 Task: Open Card Research and Development Review in Board Product Beta Testing to Workspace DevOps and add a team member Softage.4@softage.net, a label Blue, a checklist Cake Decorating, an attachment from your onedrive, a color Blue and finally, add a card description 'Conduct team training session on effective feedback' and a comment 'Let us approach this task with a sense of collaboration and teamwork, leveraging the strengths of each team member.'. Add a start date 'Jan 08, 1900' with a due date 'Jan 15, 1900'
Action: Mouse moved to (533, 151)
Screenshot: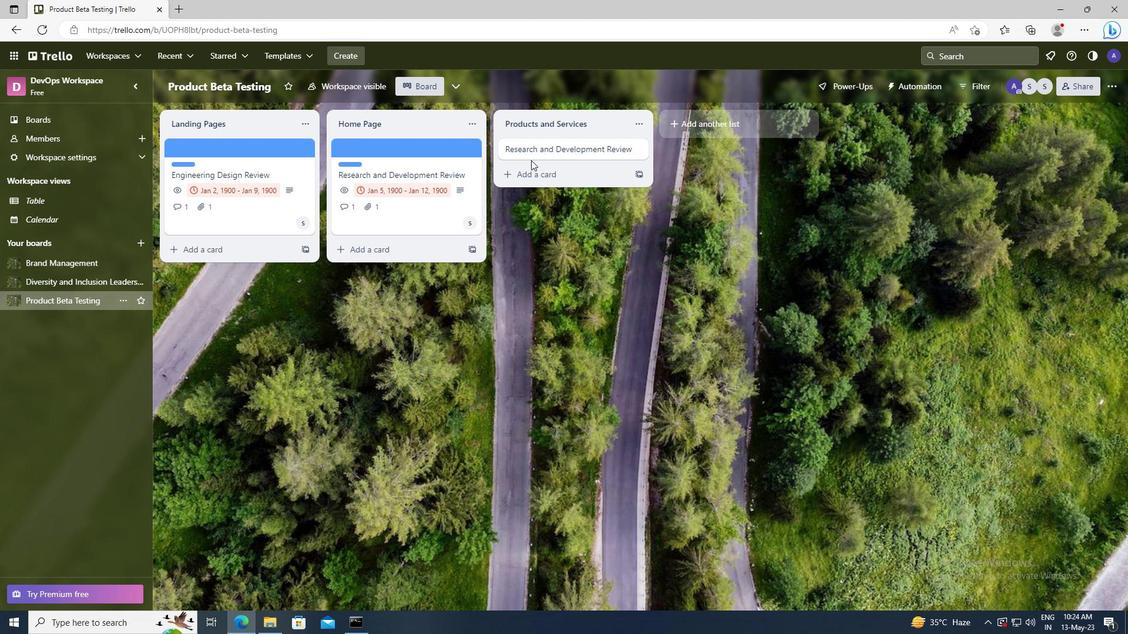 
Action: Mouse pressed left at (533, 151)
Screenshot: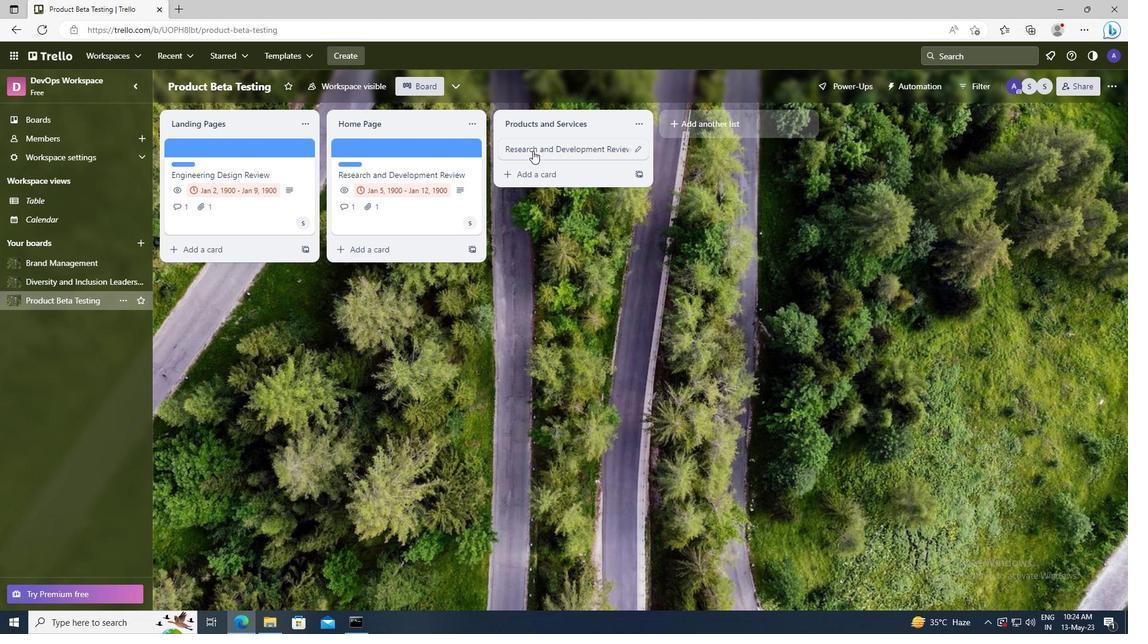 
Action: Mouse moved to (699, 183)
Screenshot: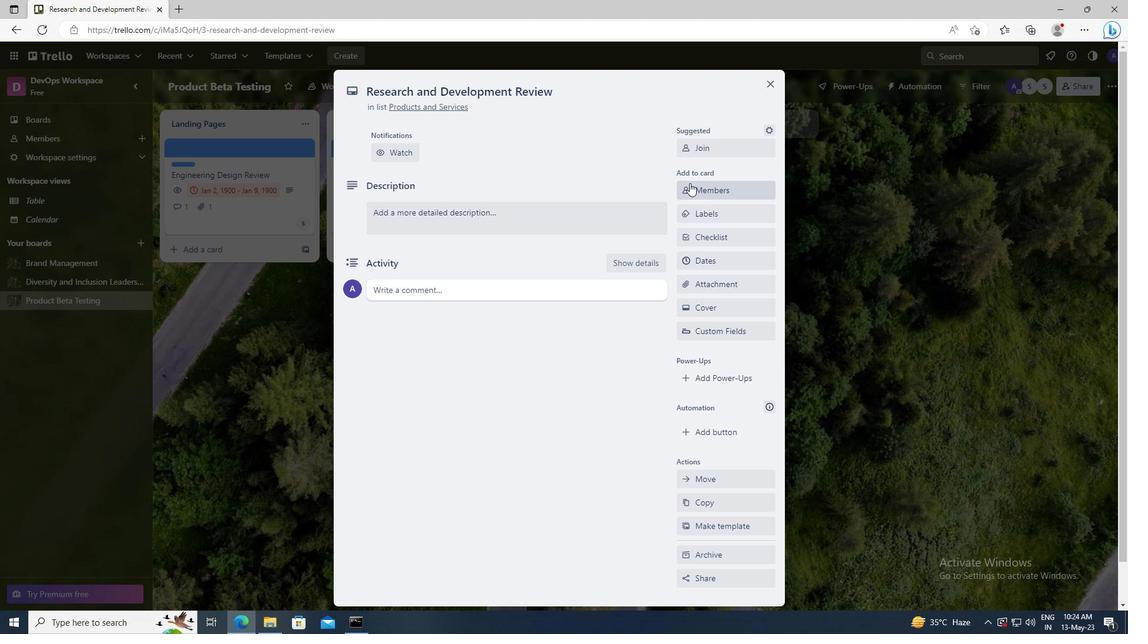 
Action: Mouse pressed left at (699, 183)
Screenshot: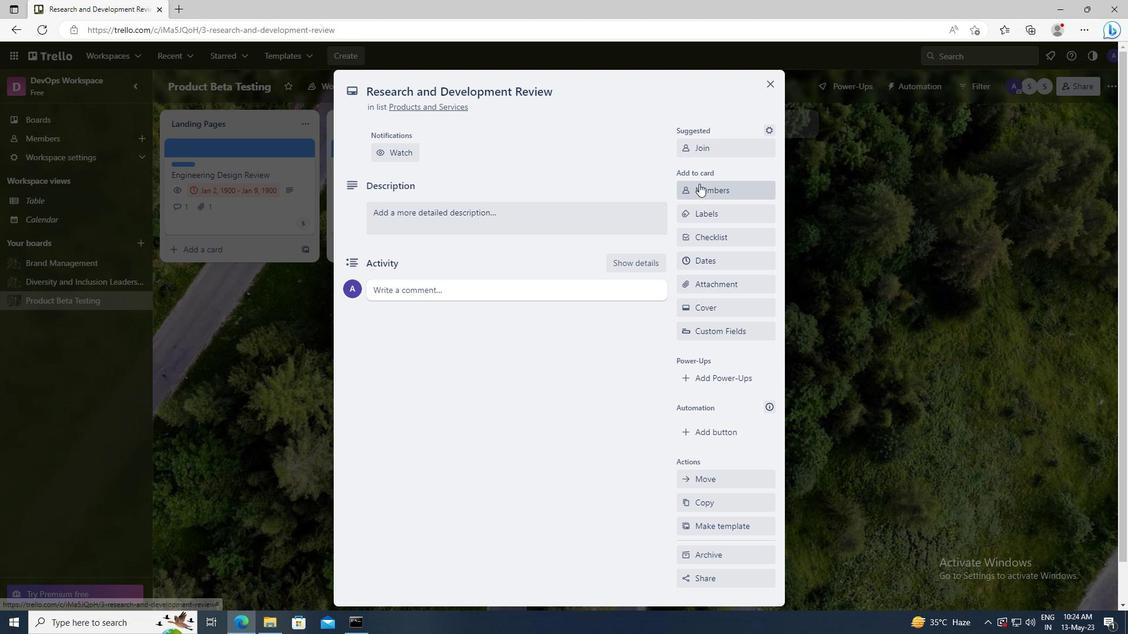 
Action: Mouse moved to (708, 242)
Screenshot: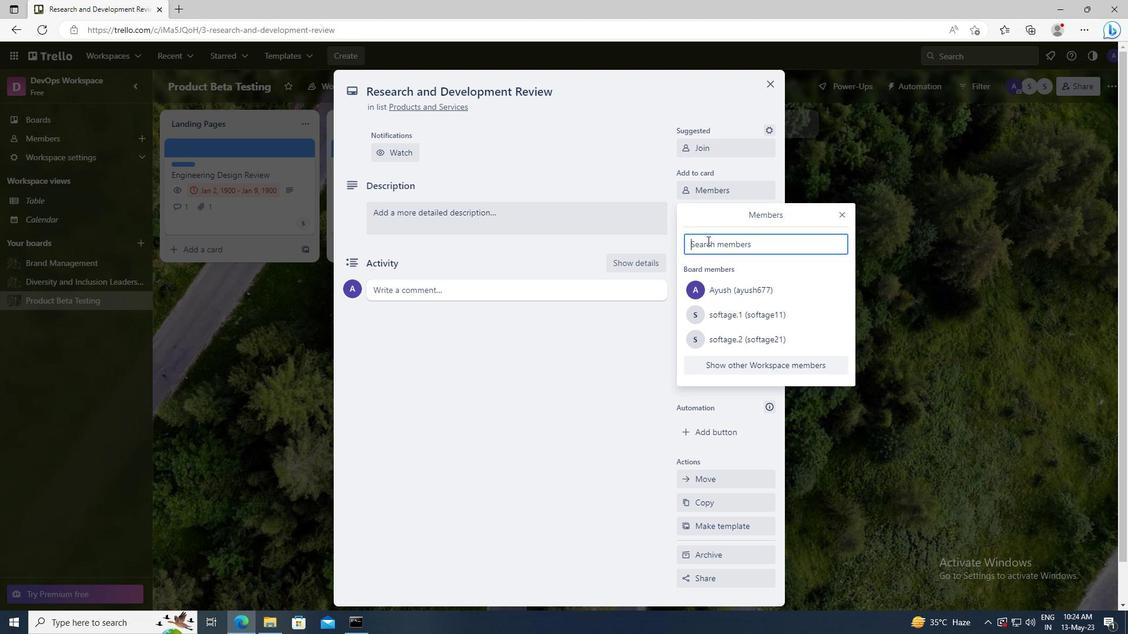 
Action: Mouse pressed left at (708, 242)
Screenshot: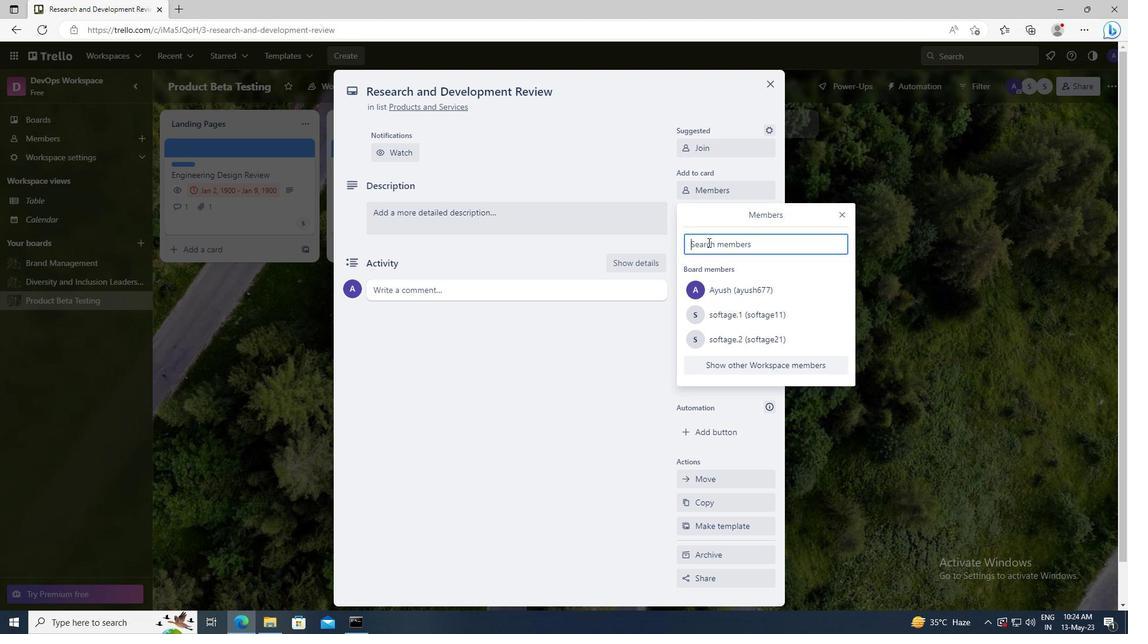 
Action: Key pressed <Key.shift>SOFTAGE.4
Screenshot: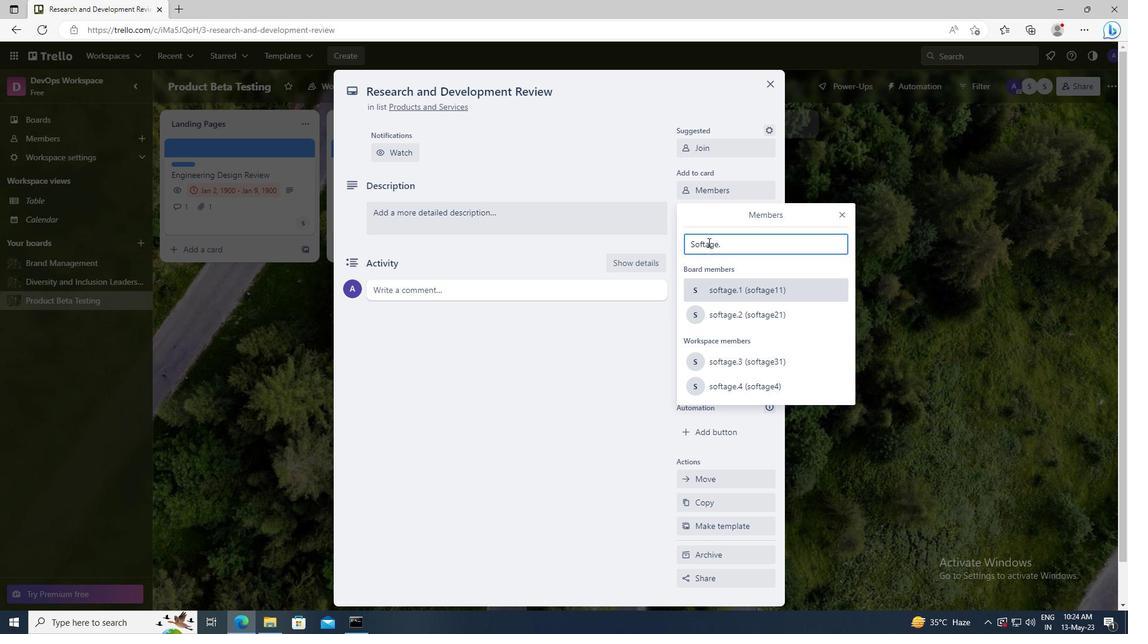 
Action: Mouse moved to (718, 355)
Screenshot: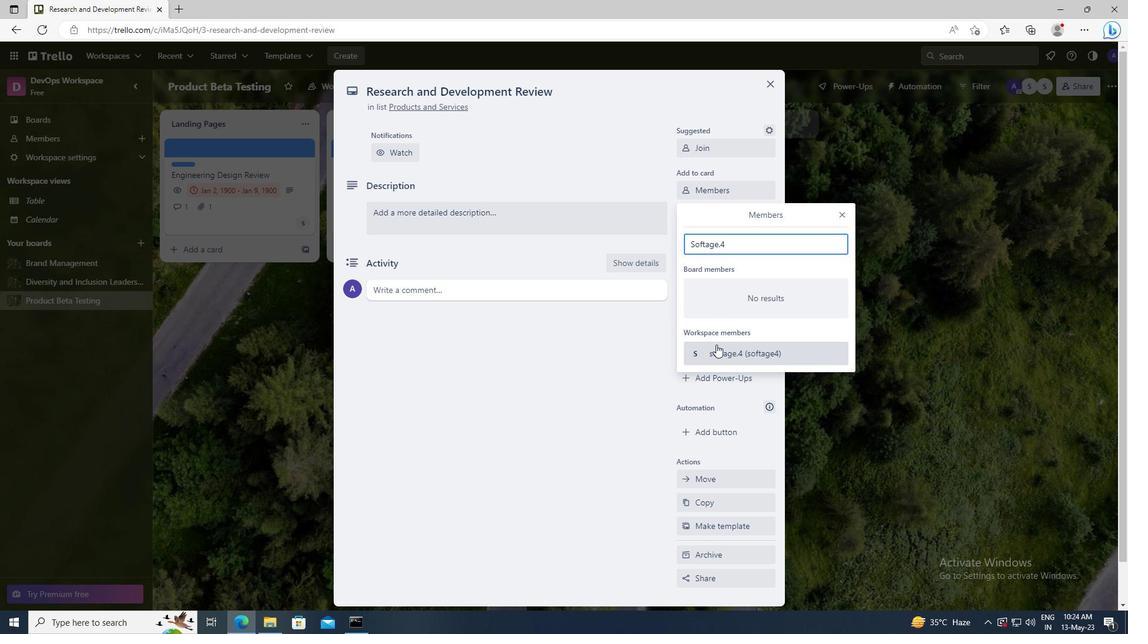 
Action: Mouse pressed left at (718, 355)
Screenshot: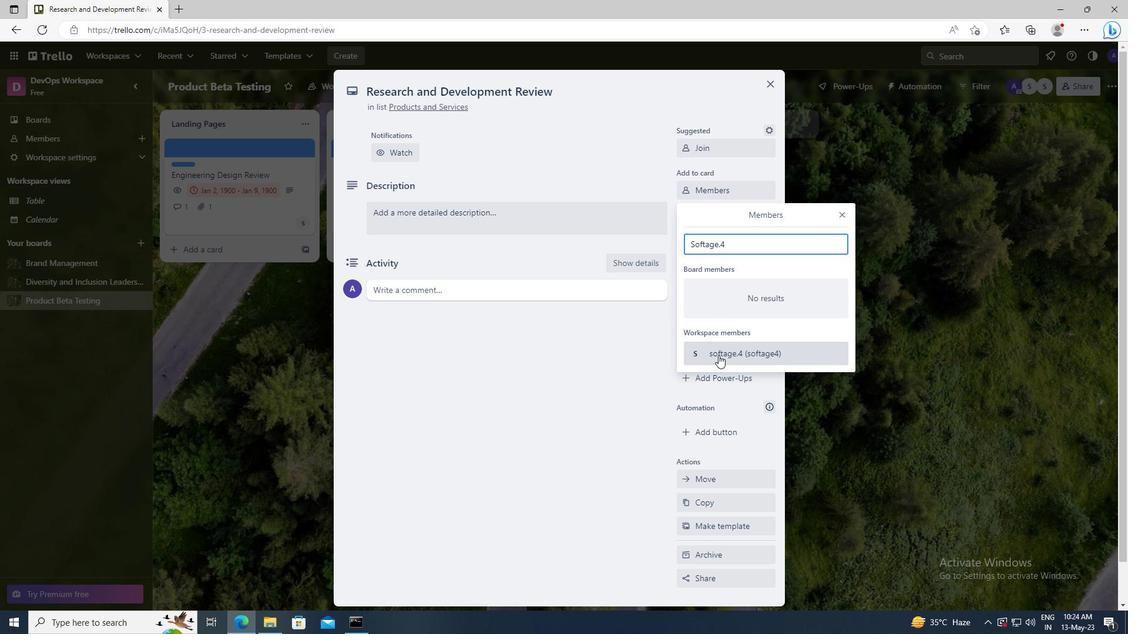 
Action: Mouse moved to (843, 215)
Screenshot: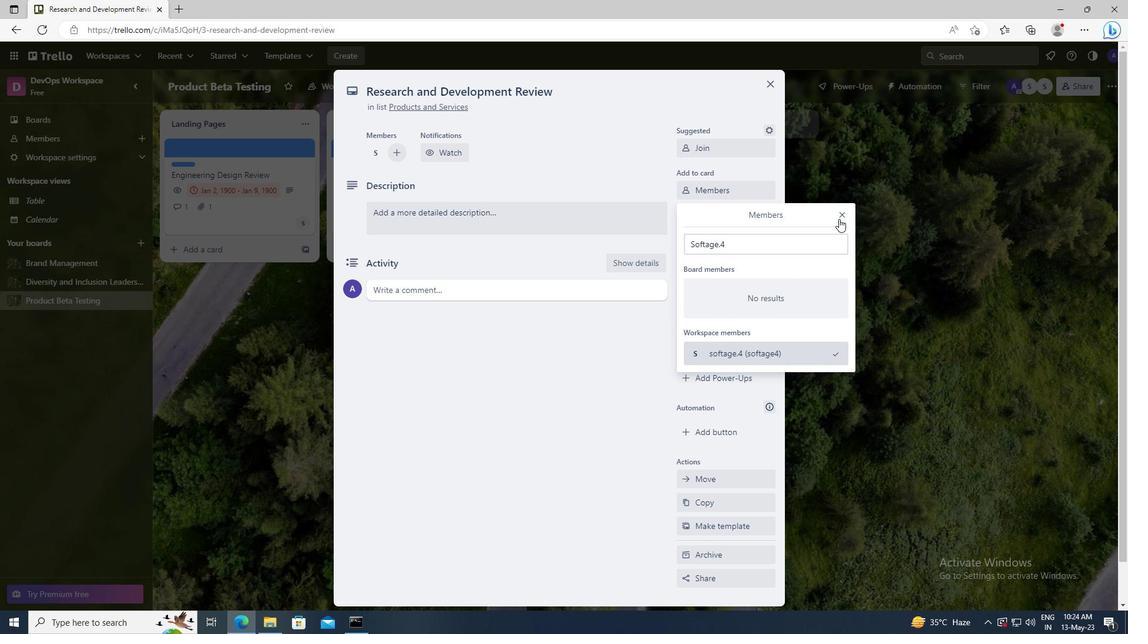 
Action: Mouse pressed left at (843, 215)
Screenshot: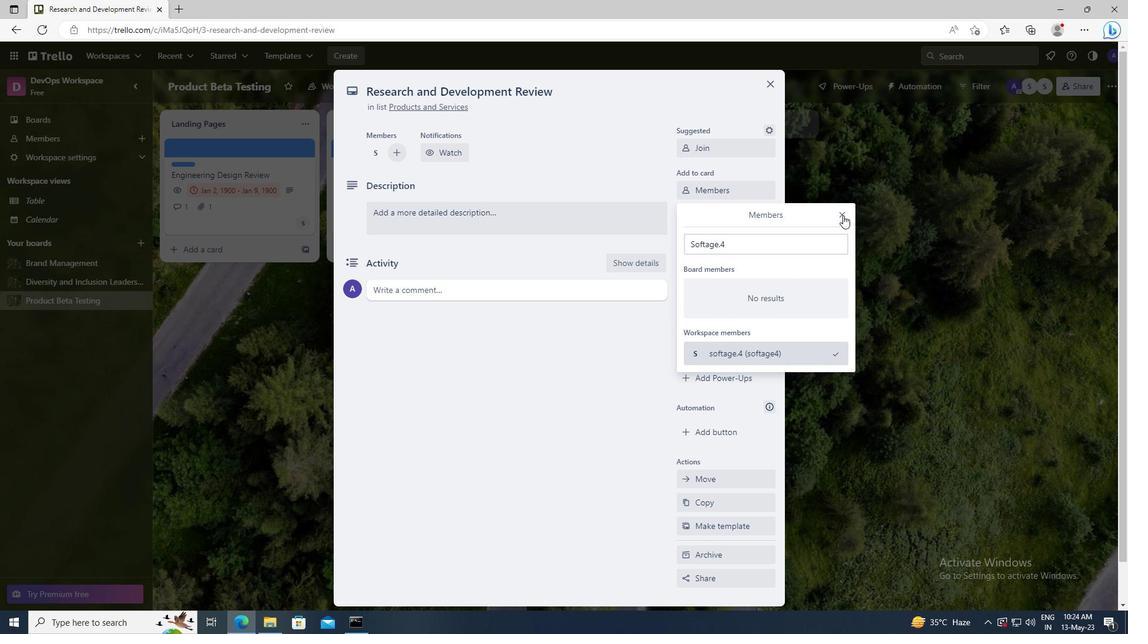 
Action: Mouse moved to (735, 212)
Screenshot: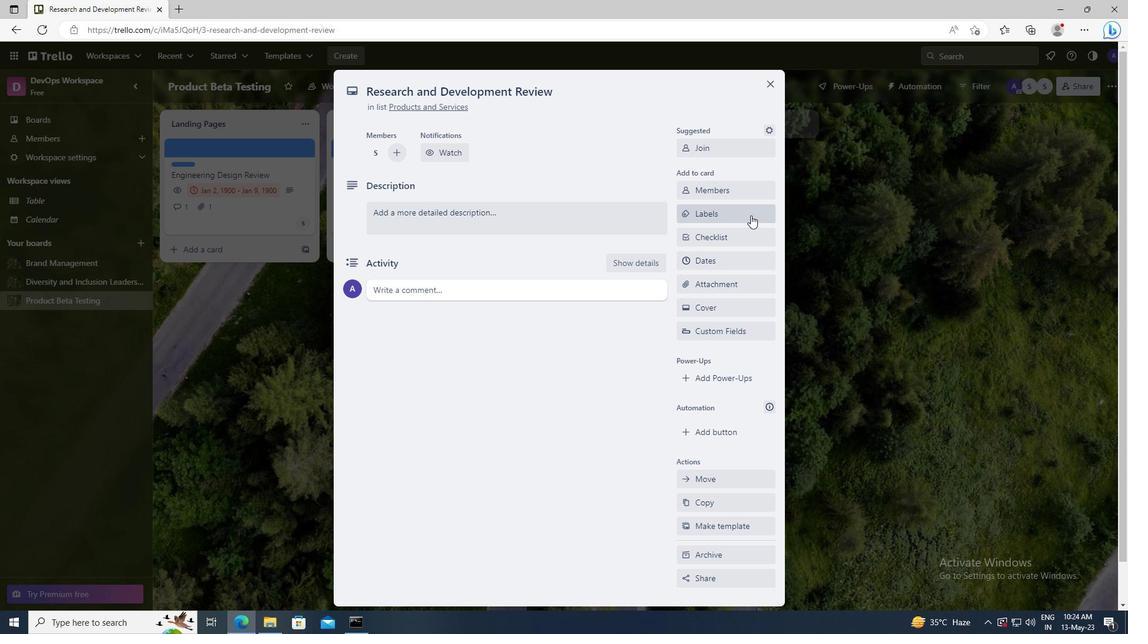 
Action: Mouse pressed left at (735, 212)
Screenshot: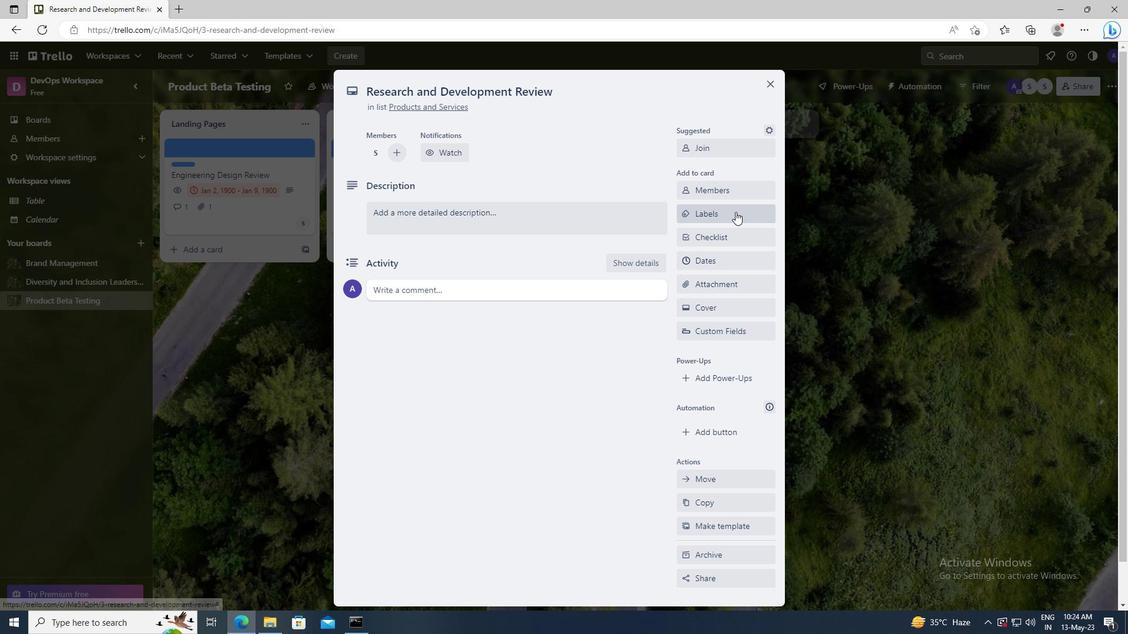 
Action: Mouse moved to (763, 444)
Screenshot: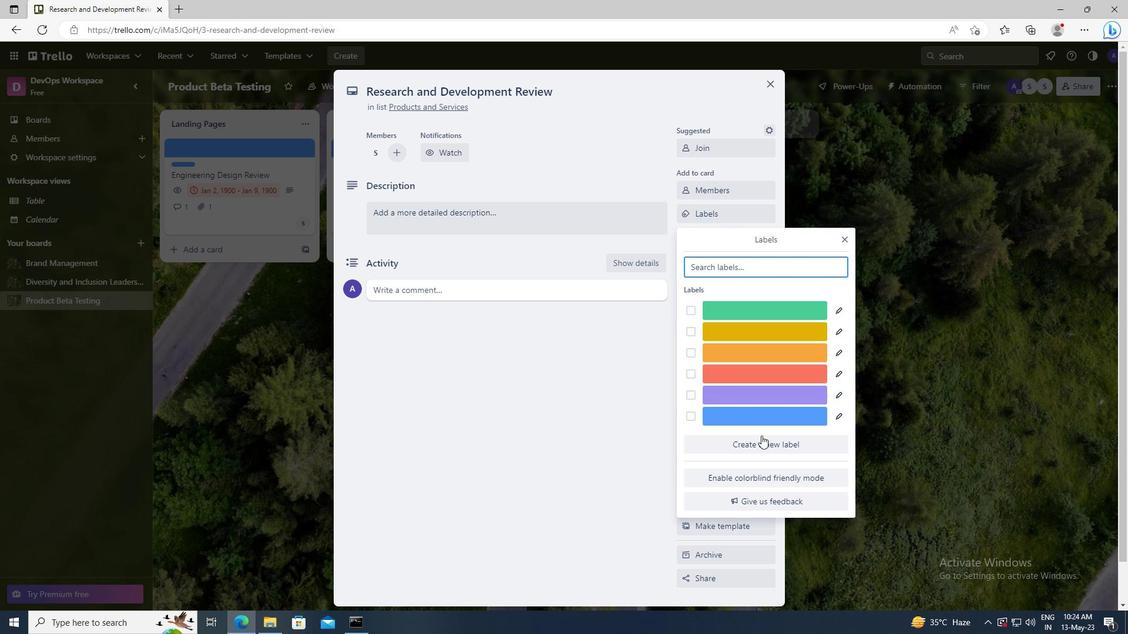 
Action: Mouse pressed left at (763, 444)
Screenshot: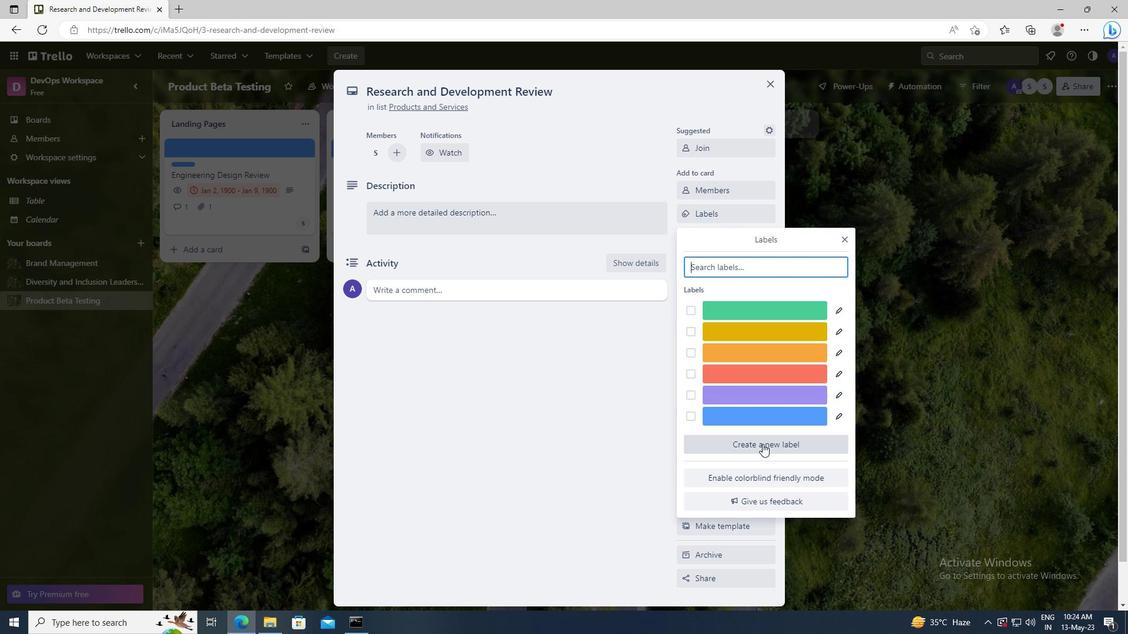 
Action: Mouse moved to (701, 473)
Screenshot: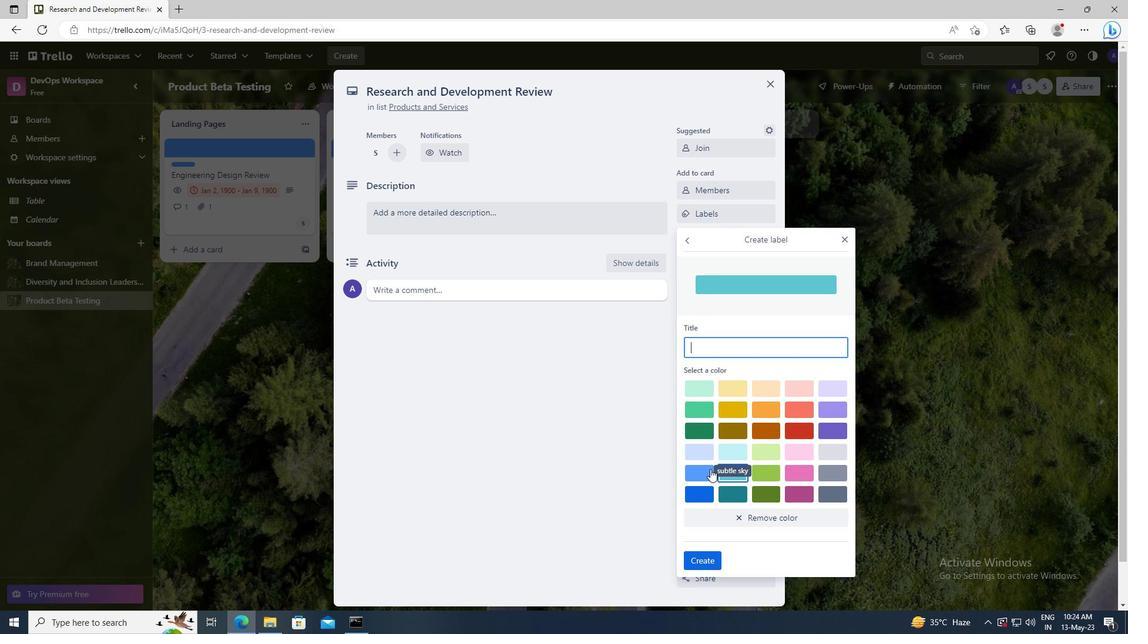 
Action: Mouse pressed left at (701, 473)
Screenshot: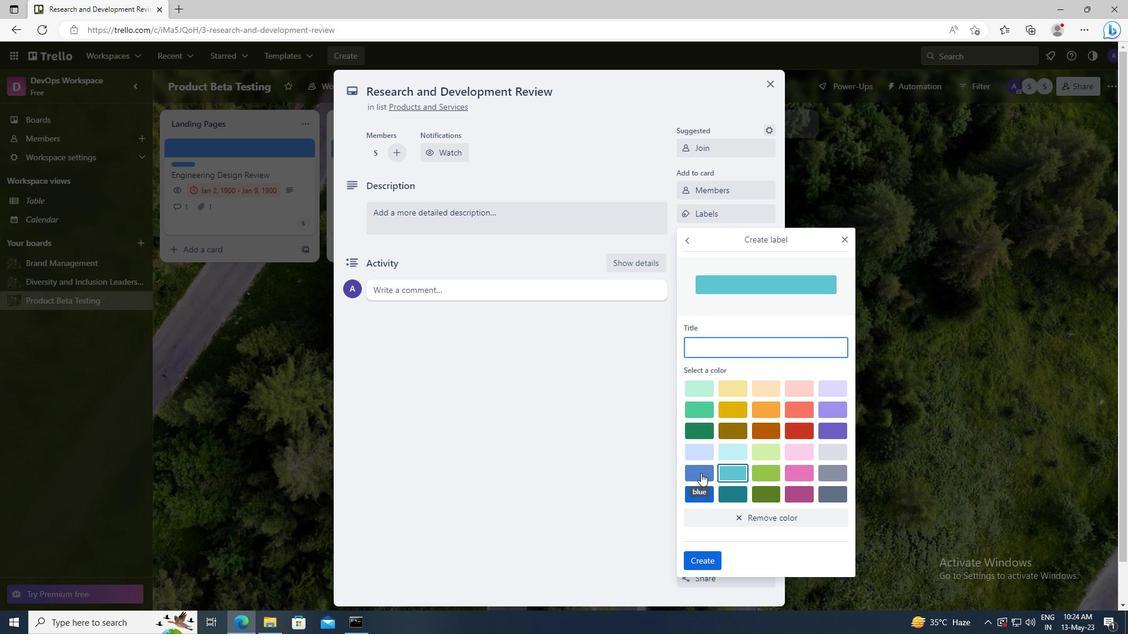 
Action: Mouse moved to (700, 560)
Screenshot: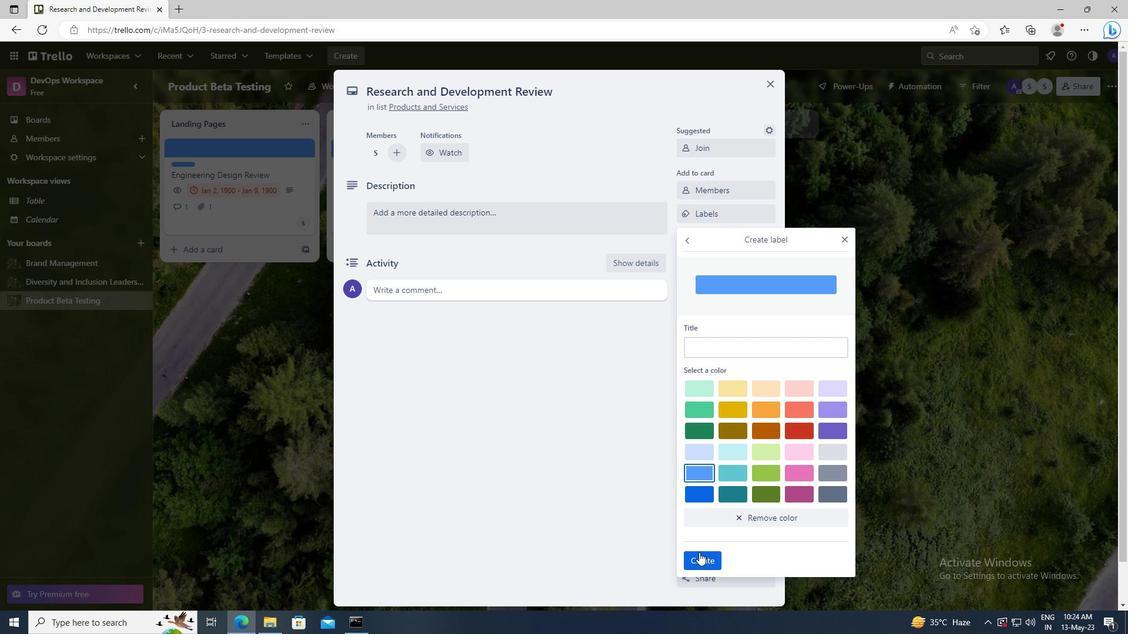 
Action: Mouse pressed left at (700, 560)
Screenshot: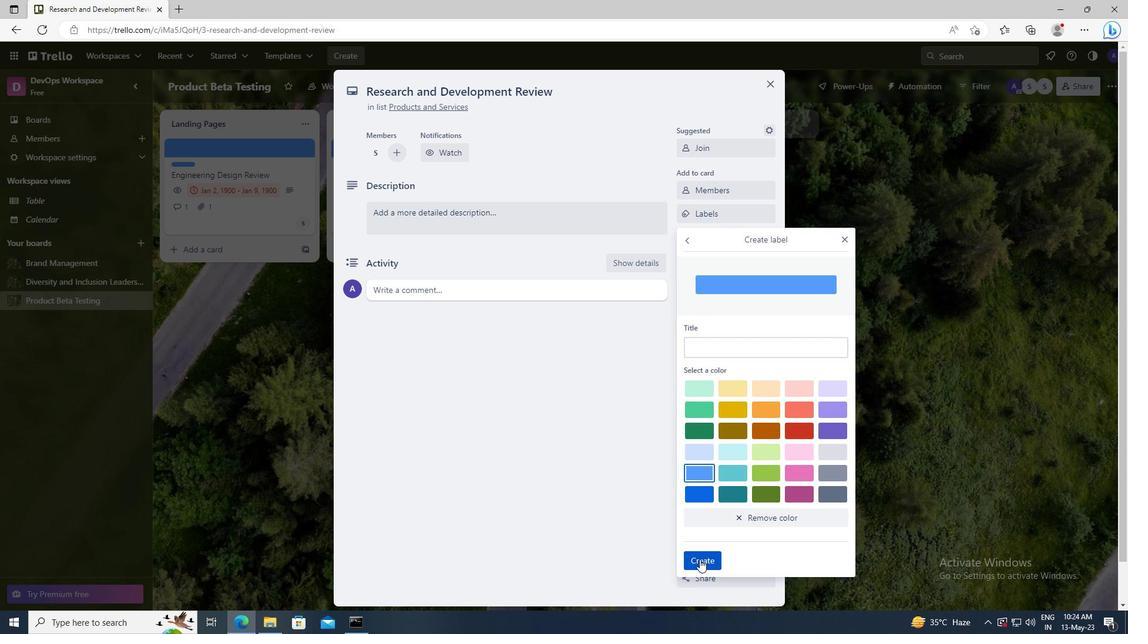 
Action: Mouse moved to (845, 239)
Screenshot: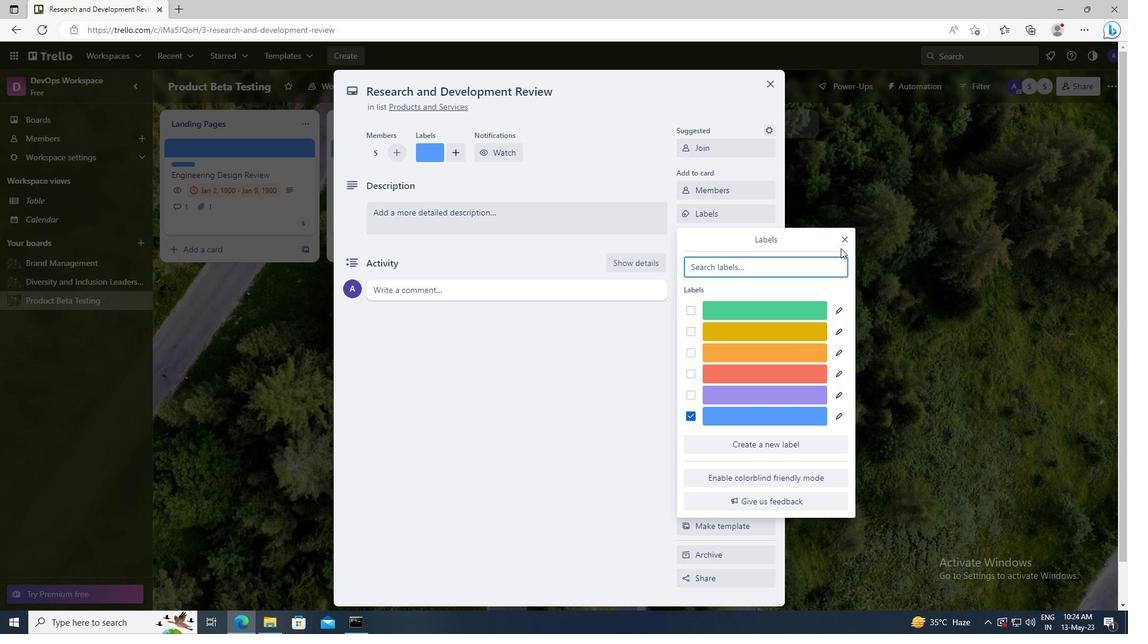 
Action: Mouse pressed left at (845, 239)
Screenshot: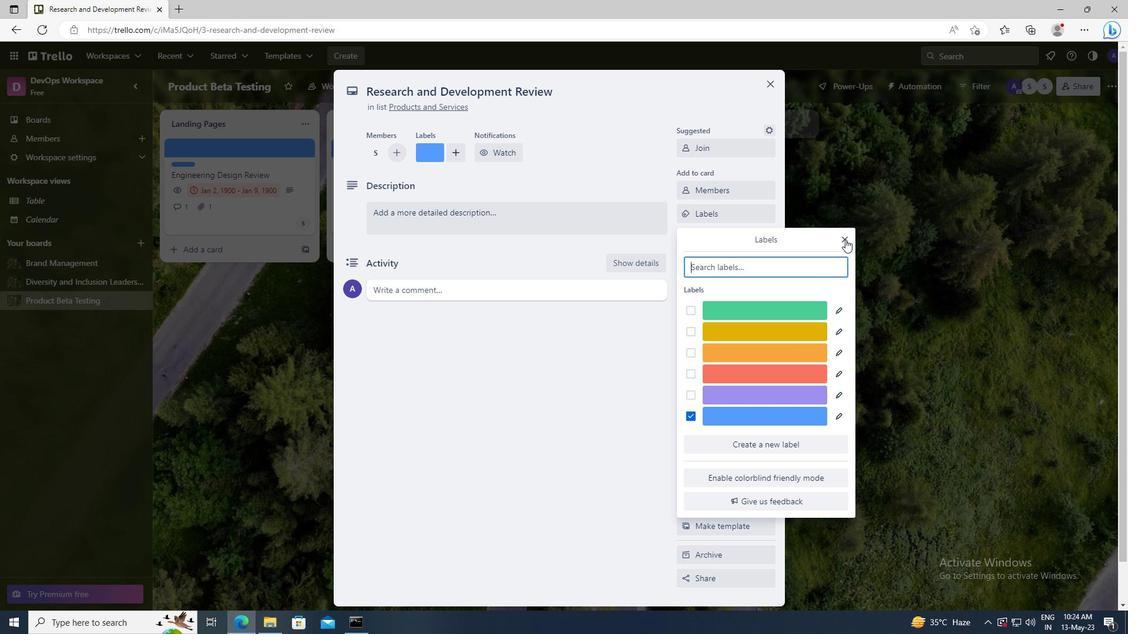 
Action: Mouse moved to (738, 242)
Screenshot: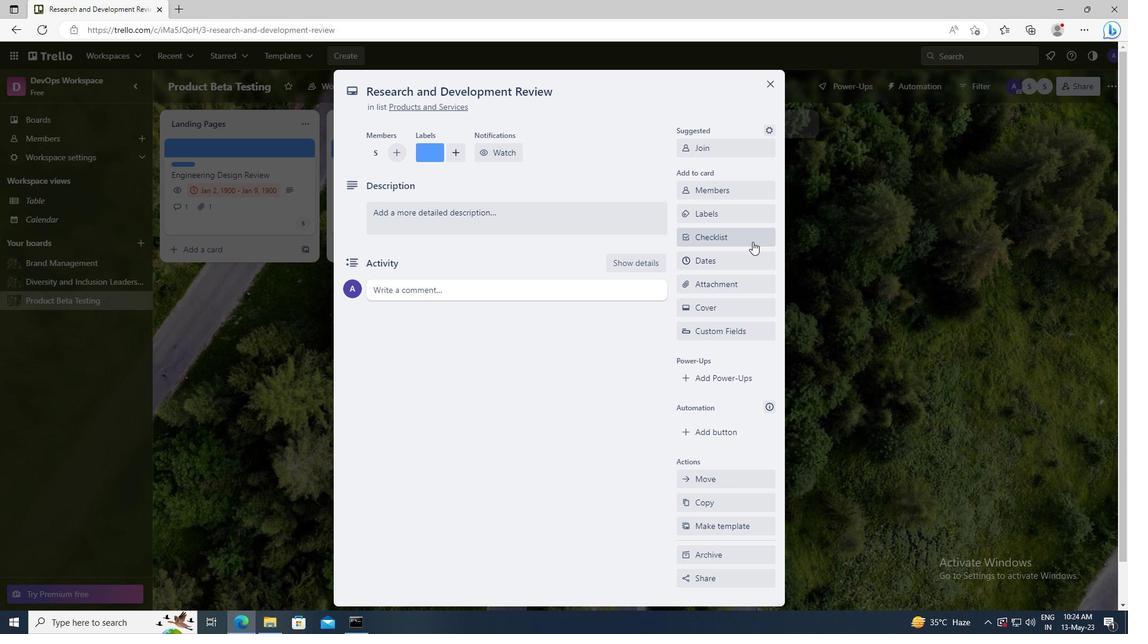 
Action: Mouse pressed left at (738, 242)
Screenshot: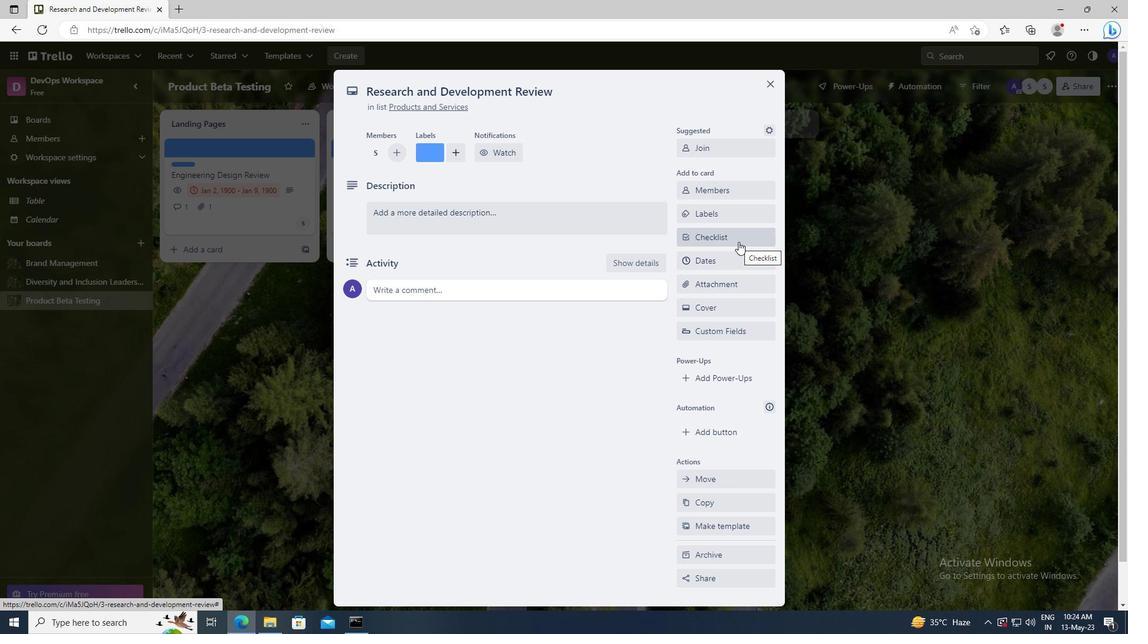 
Action: Key pressed <Key.shift>CAKE<Key.space><Key.shift>DECORATING
Screenshot: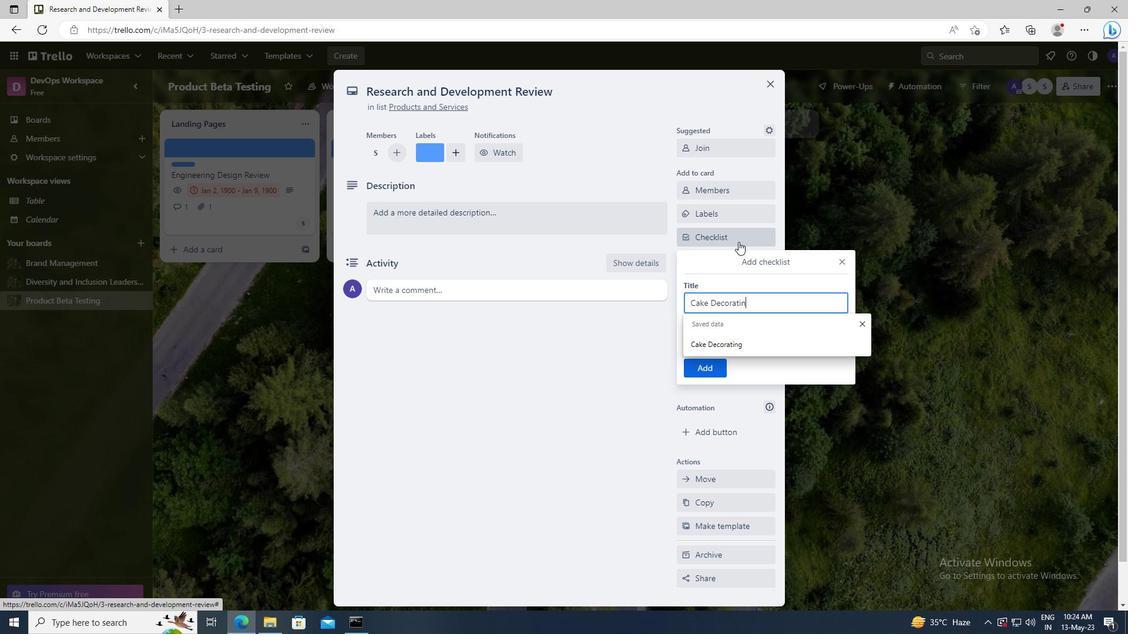 
Action: Mouse moved to (708, 370)
Screenshot: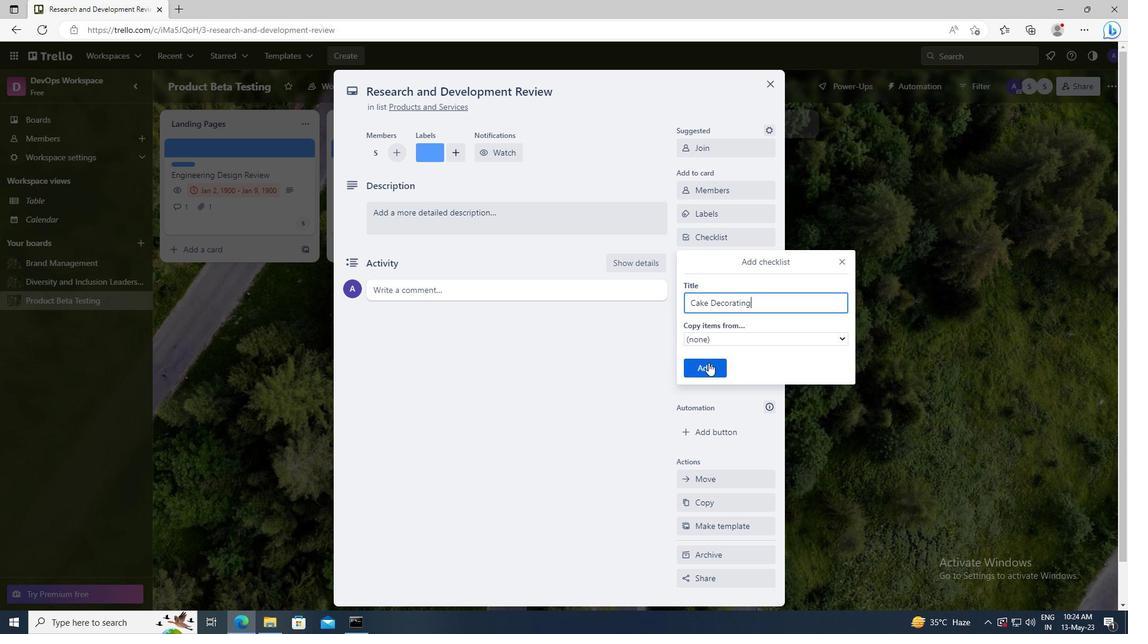 
Action: Mouse pressed left at (708, 370)
Screenshot: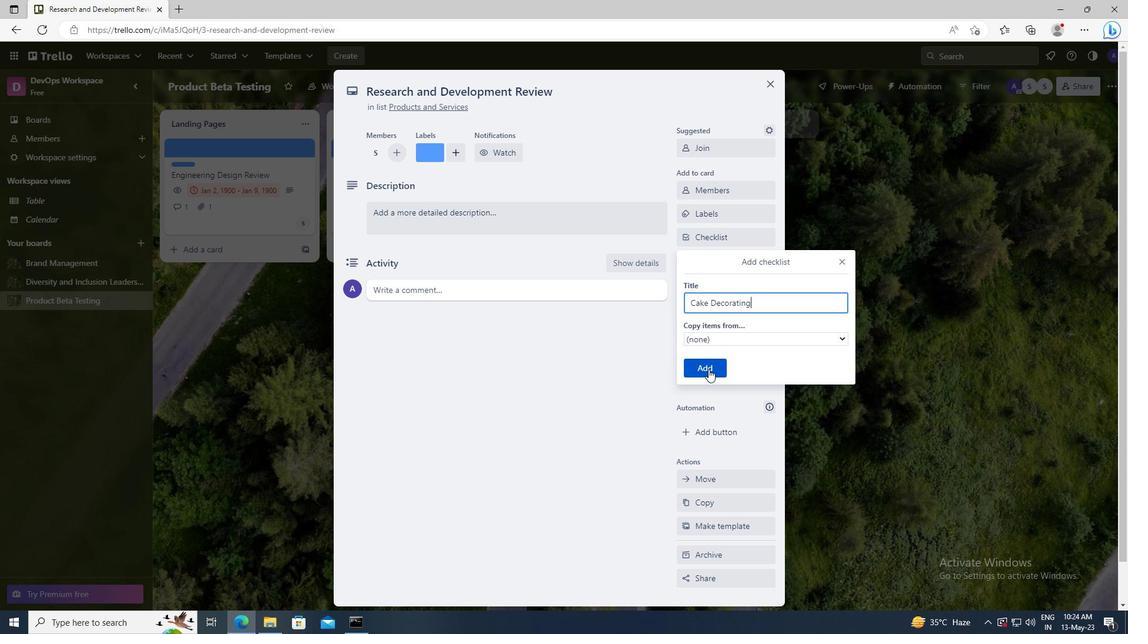 
Action: Mouse moved to (724, 288)
Screenshot: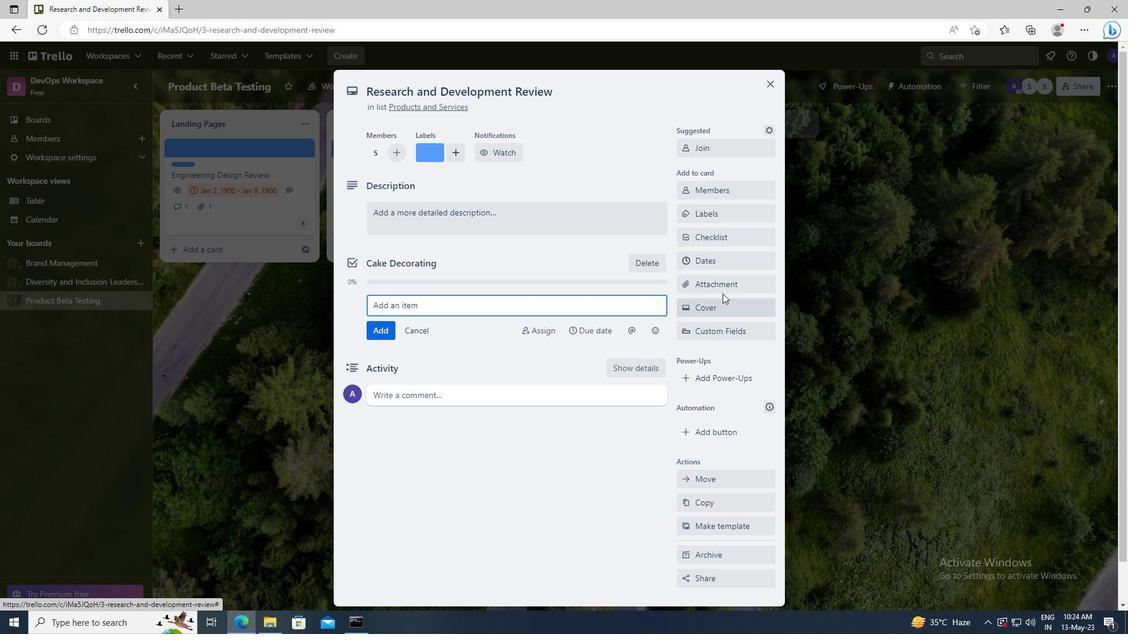 
Action: Mouse pressed left at (724, 288)
Screenshot: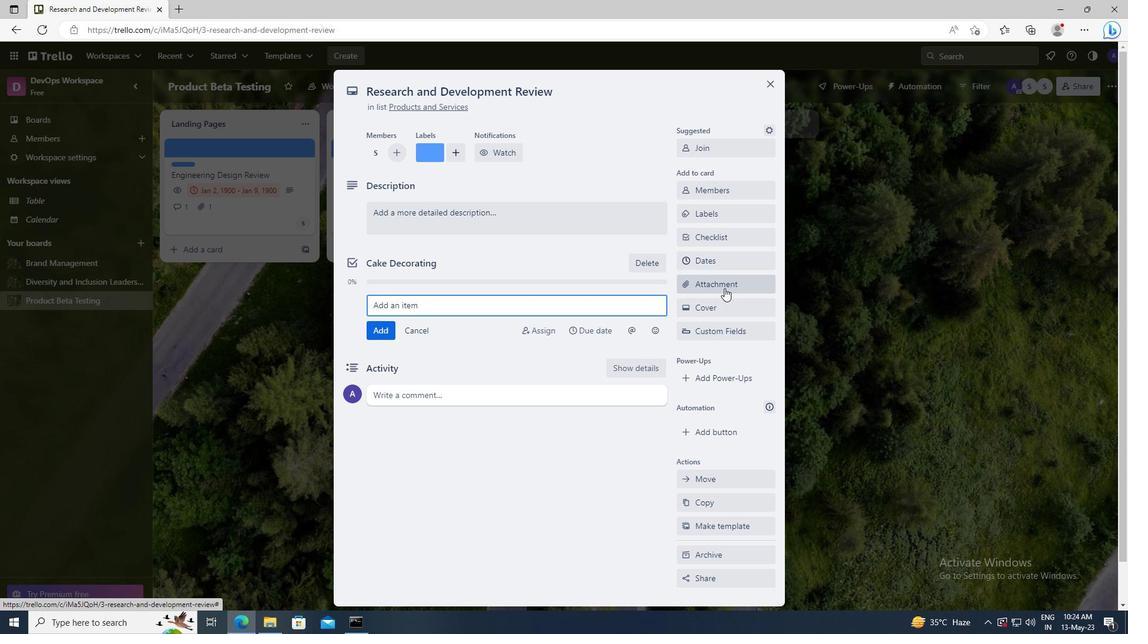
Action: Mouse moved to (724, 430)
Screenshot: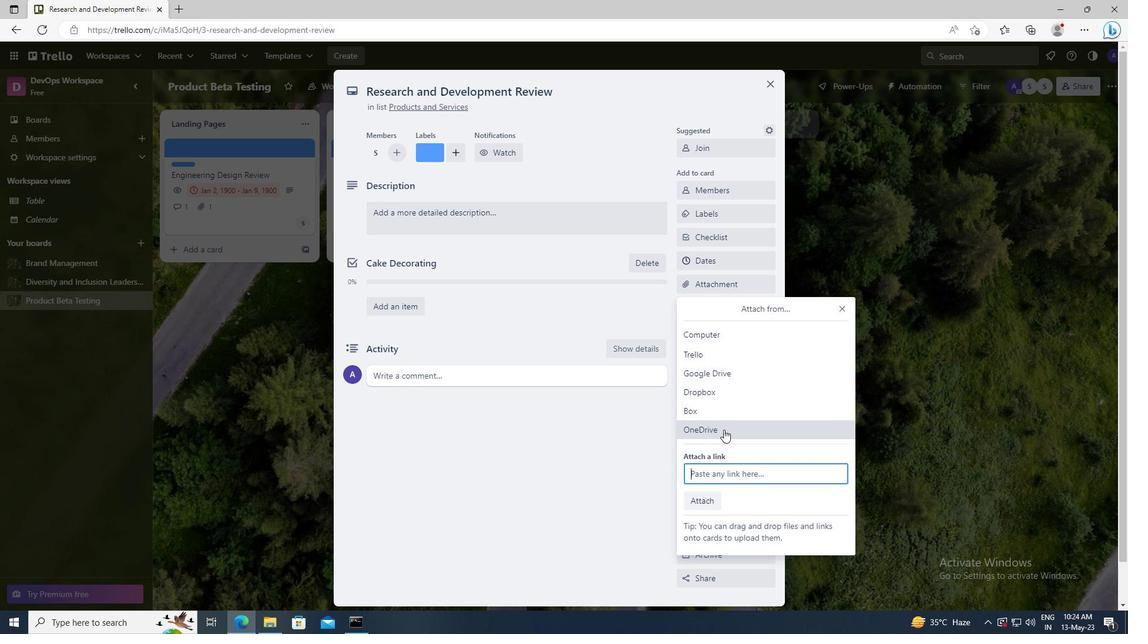 
Action: Mouse pressed left at (724, 430)
Screenshot: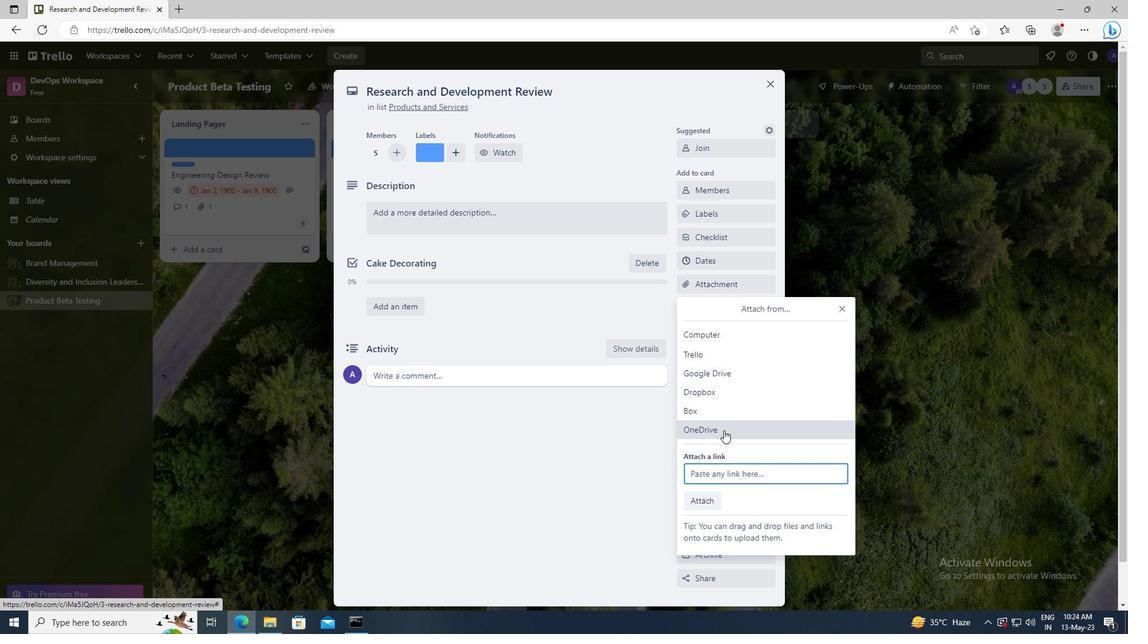 
Action: Mouse moved to (436, 234)
Screenshot: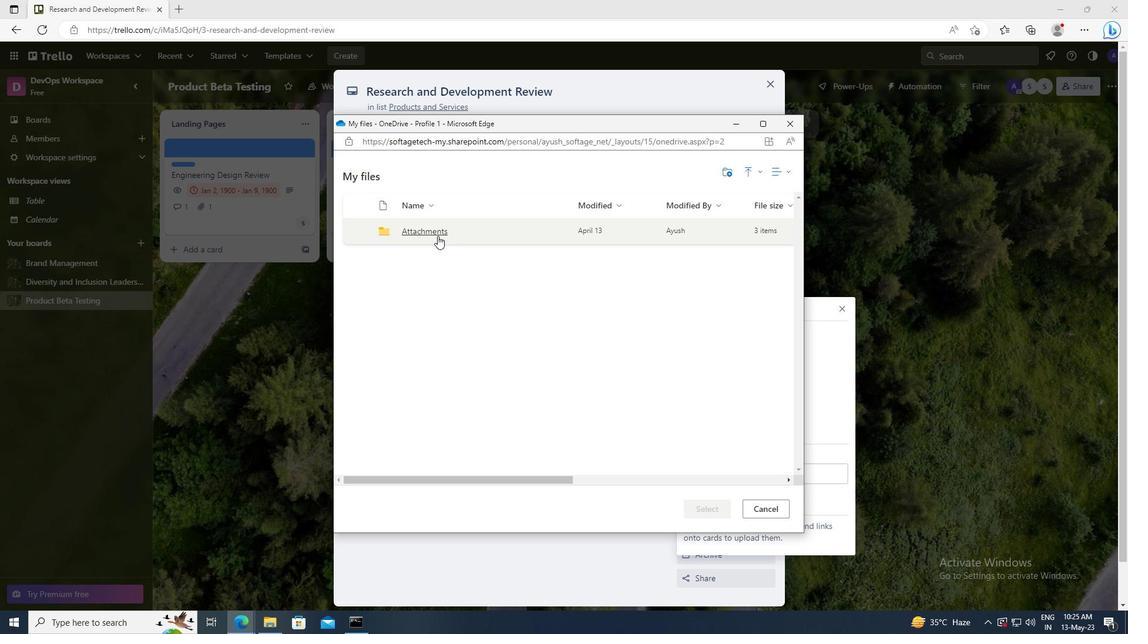 
Action: Mouse pressed left at (436, 234)
Screenshot: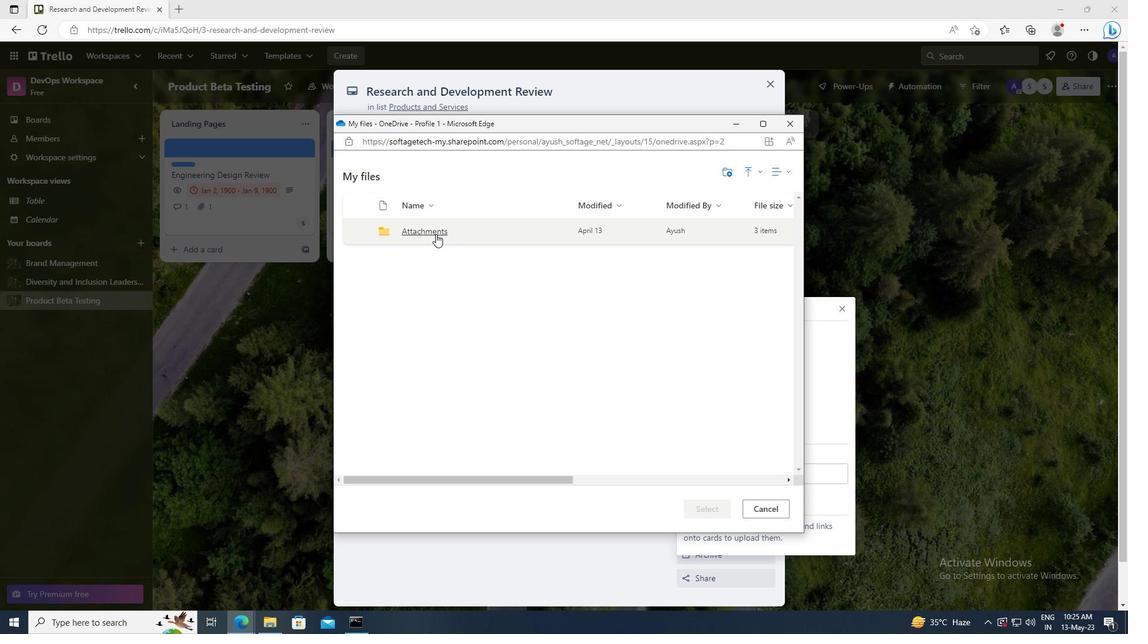 
Action: Mouse moved to (356, 233)
Screenshot: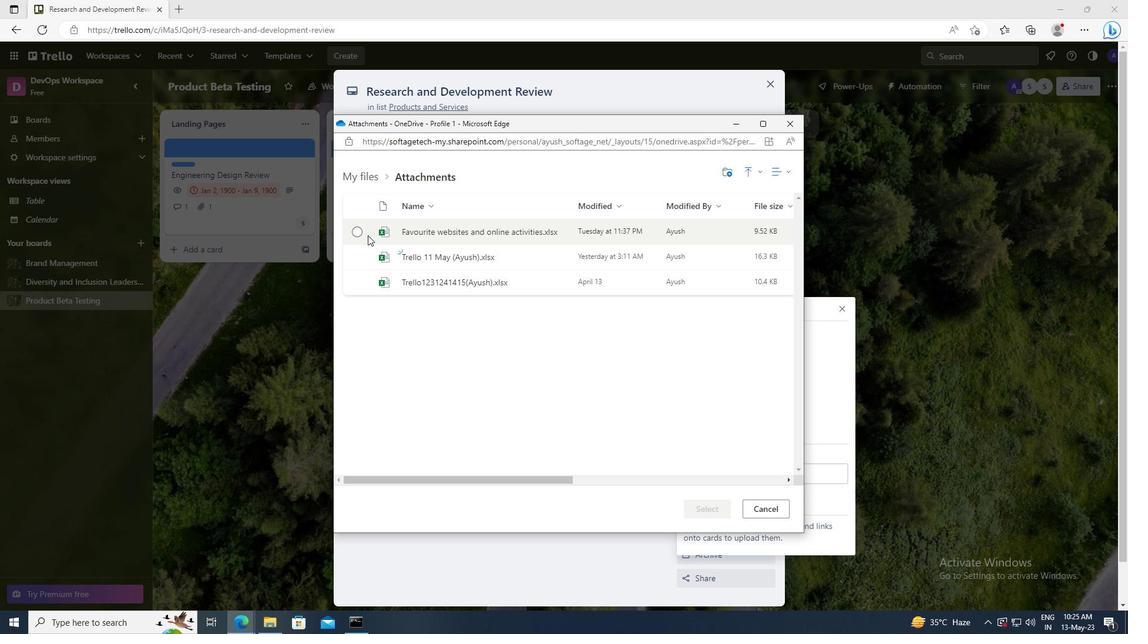 
Action: Mouse pressed left at (356, 233)
Screenshot: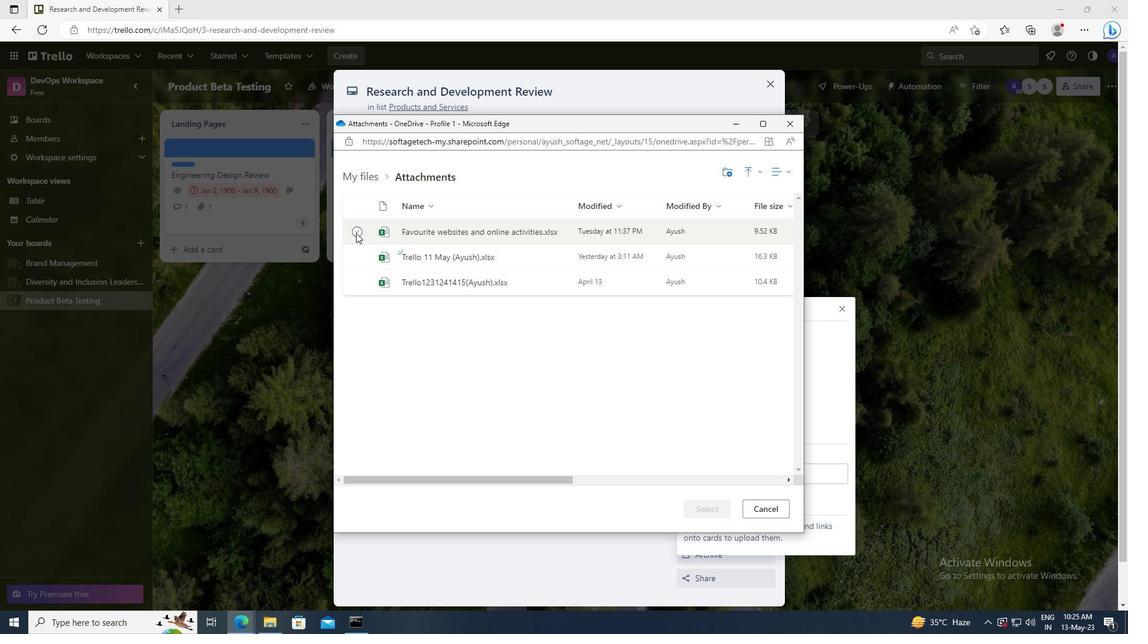
Action: Mouse moved to (700, 510)
Screenshot: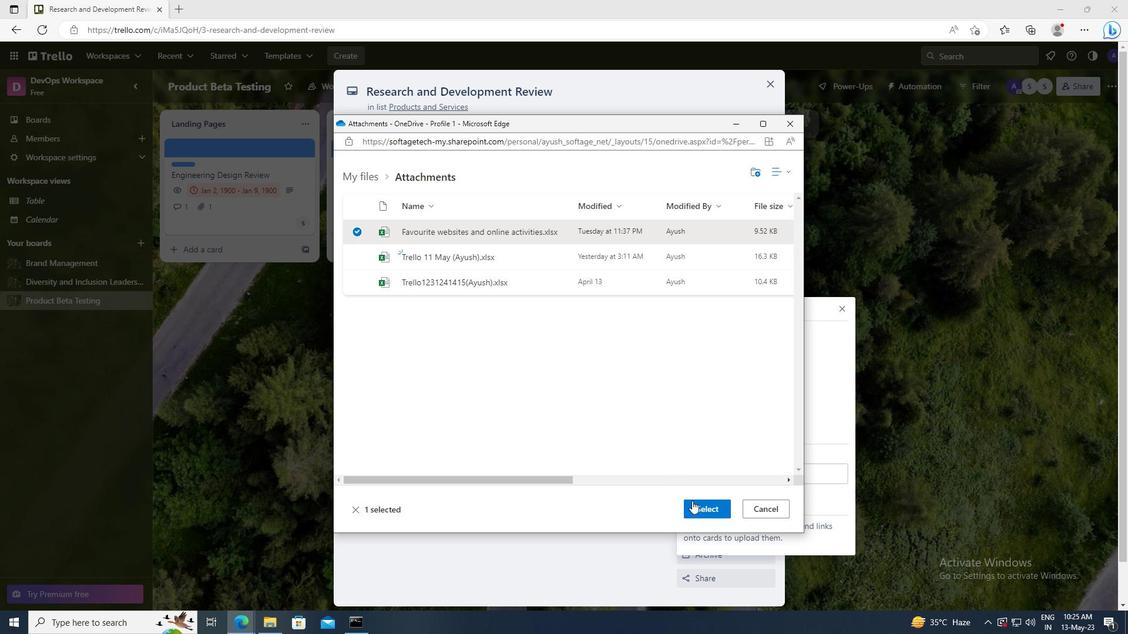 
Action: Mouse pressed left at (700, 510)
Screenshot: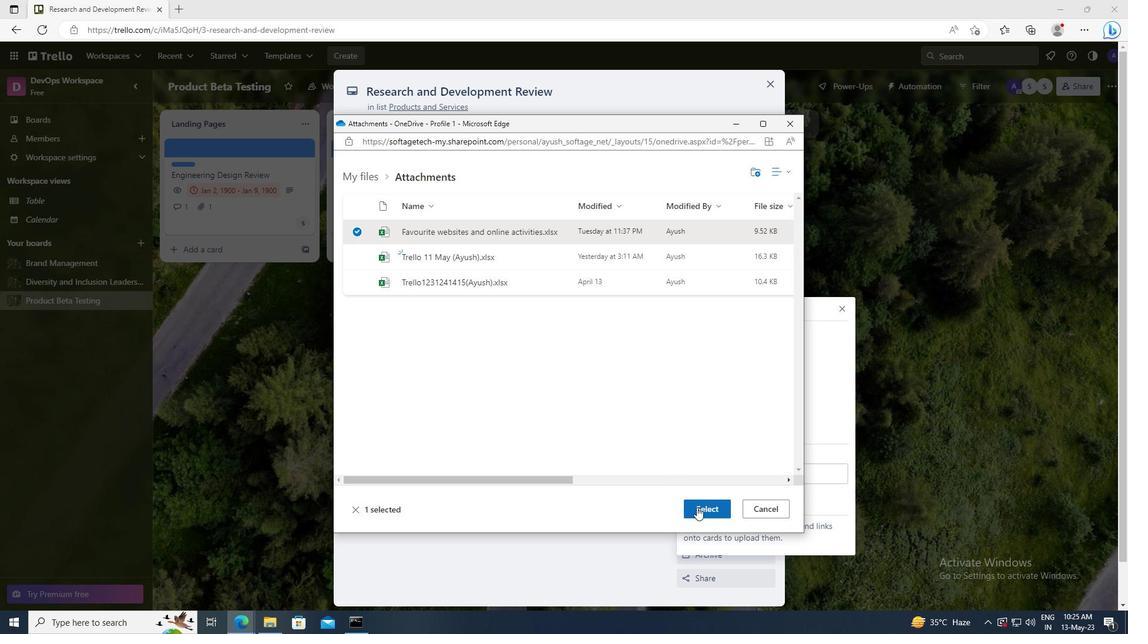 
Action: Mouse moved to (711, 313)
Screenshot: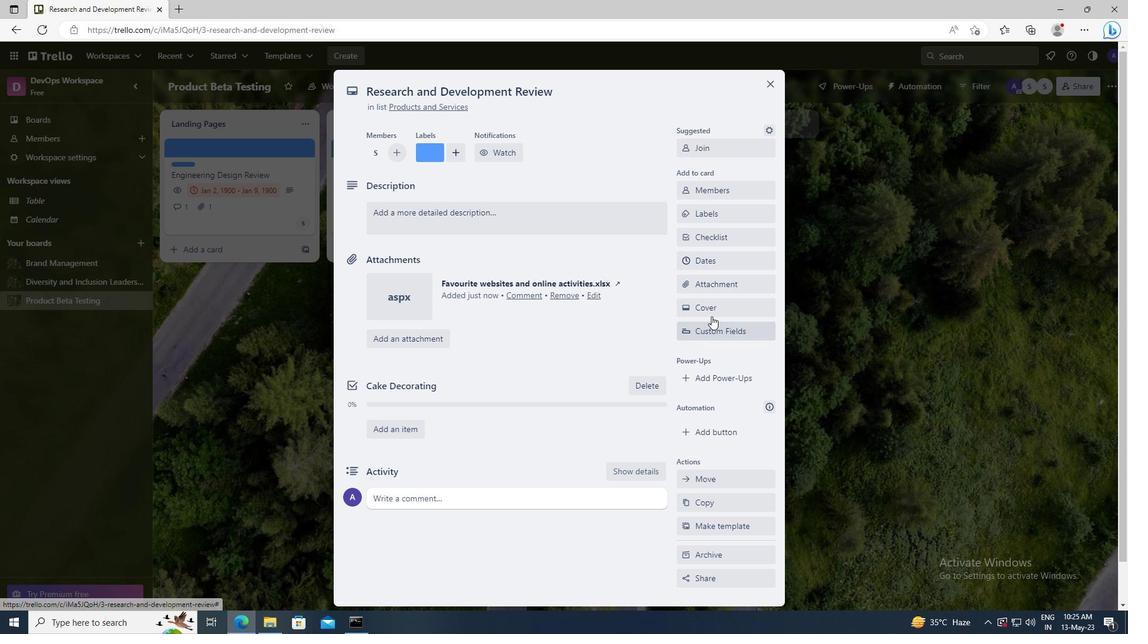 
Action: Mouse pressed left at (711, 313)
Screenshot: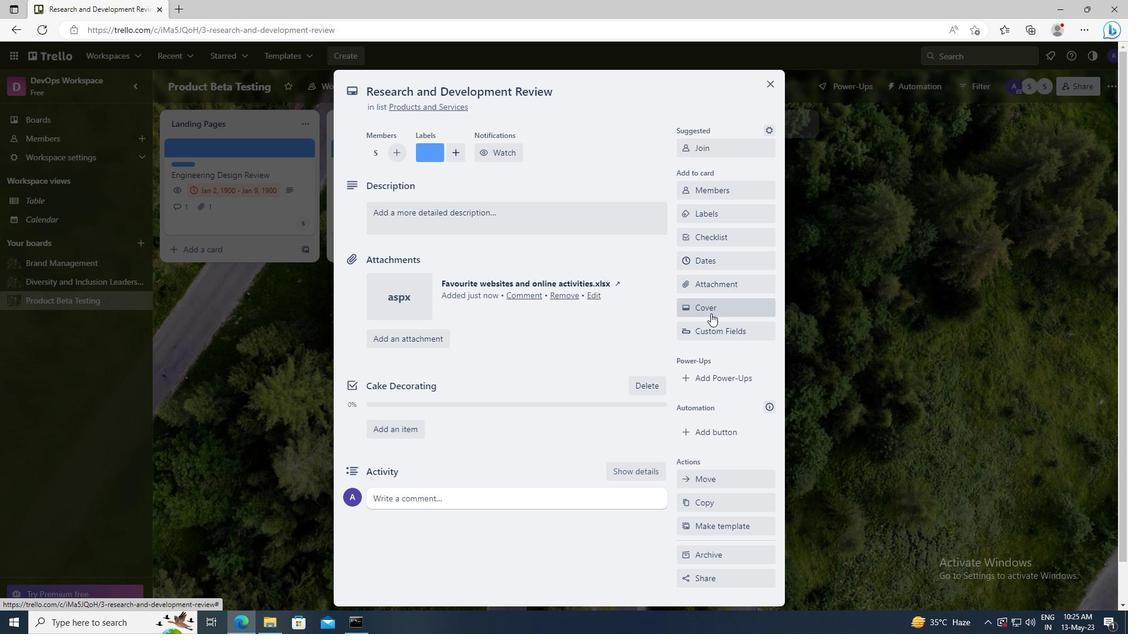 
Action: Mouse moved to (698, 400)
Screenshot: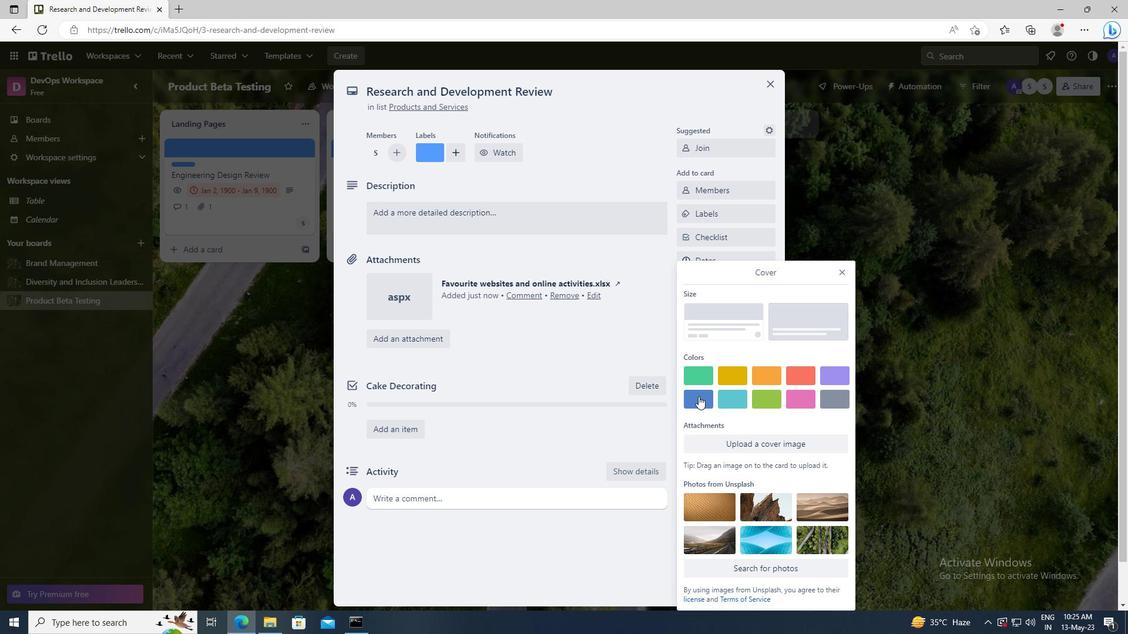 
Action: Mouse pressed left at (698, 400)
Screenshot: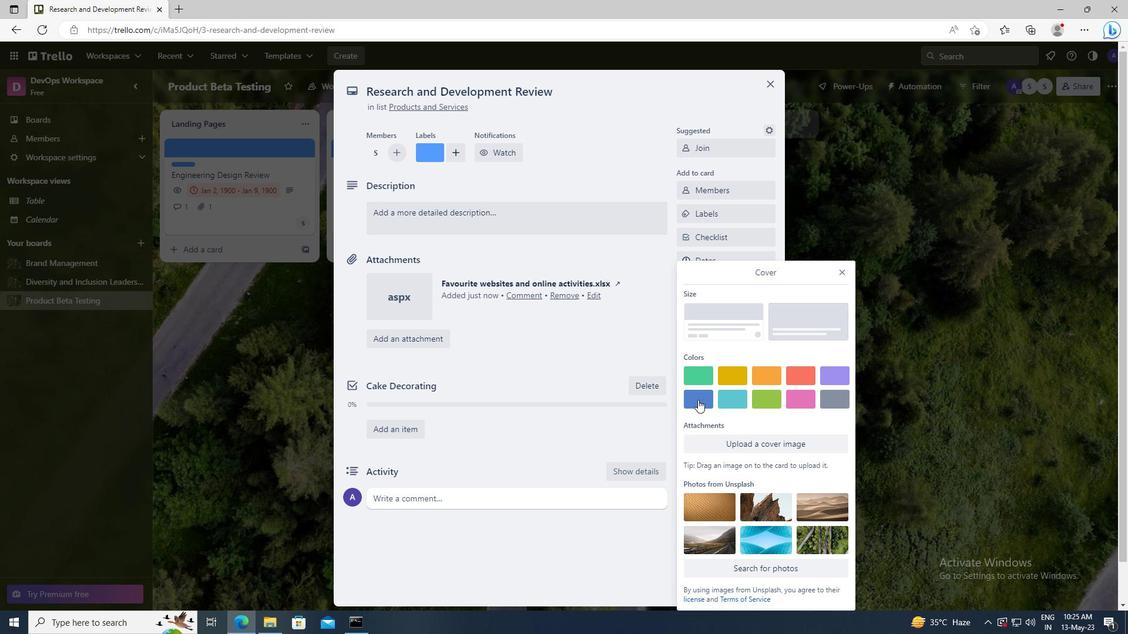 
Action: Mouse moved to (481, 289)
Screenshot: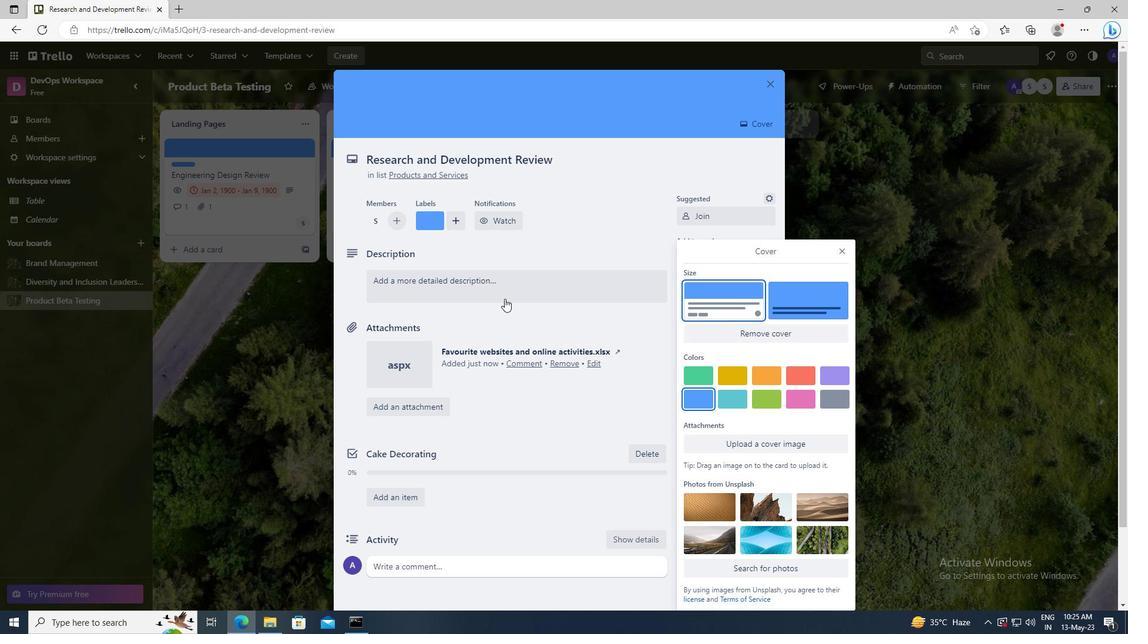 
Action: Mouse pressed left at (481, 289)
Screenshot: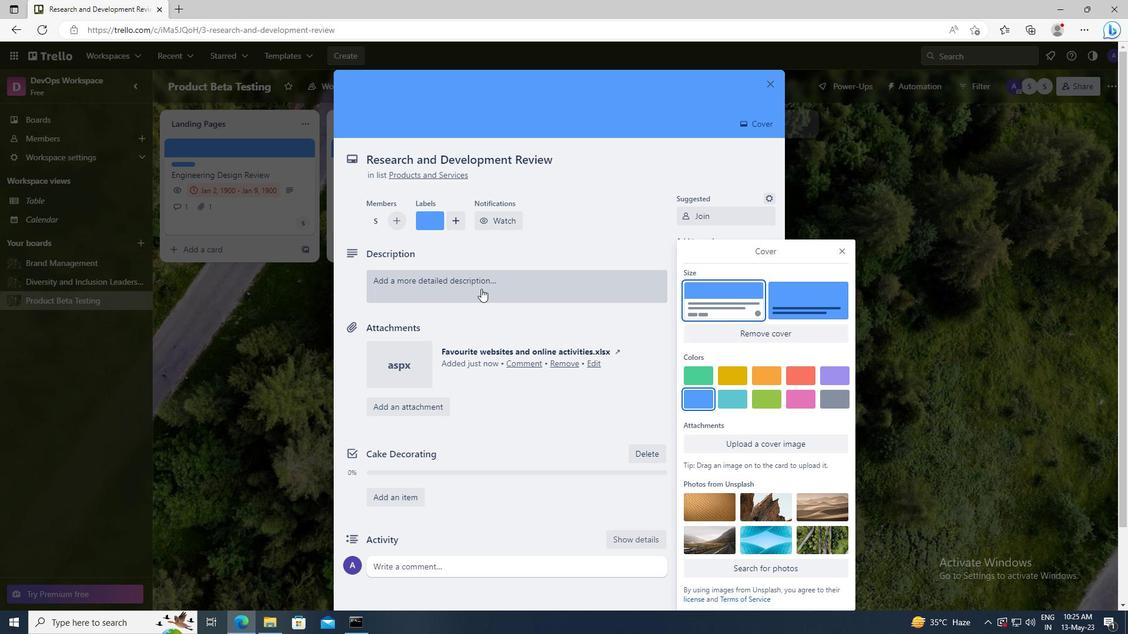 
Action: Key pressed <Key.shift>CONDF<Key.backspace>UCT<Key.space>TEAM<Key.space>TRAINING<Key.space>SESSION<Key.space>ON<Key.space>EFFECTIVE<Key.space>FEEDBACK
Screenshot: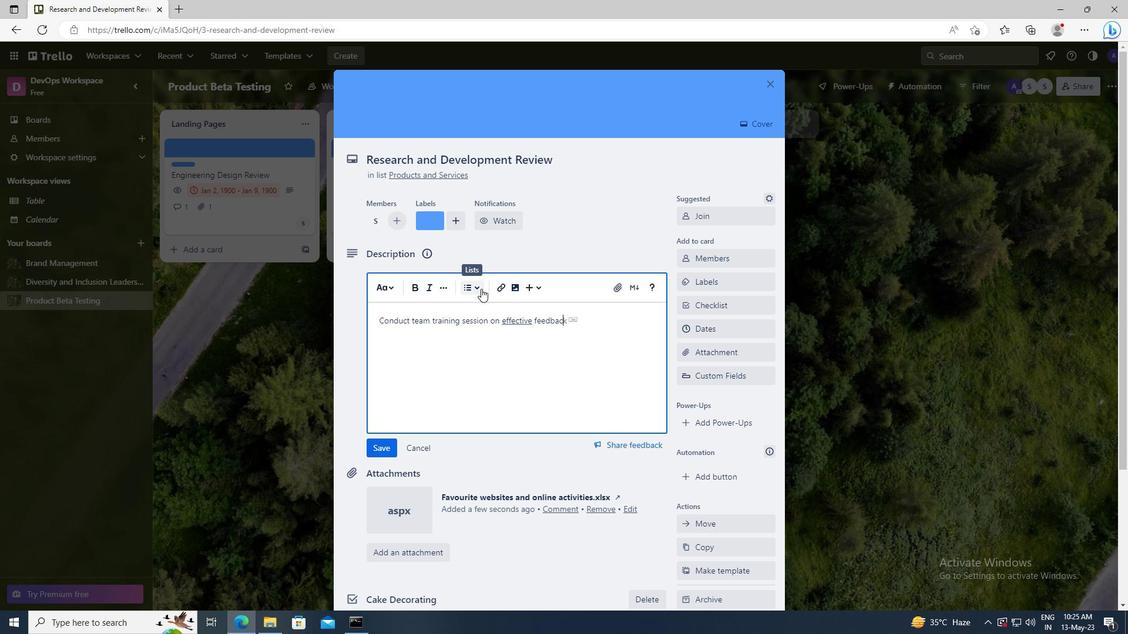 
Action: Mouse scrolled (481, 288) with delta (0, 0)
Screenshot: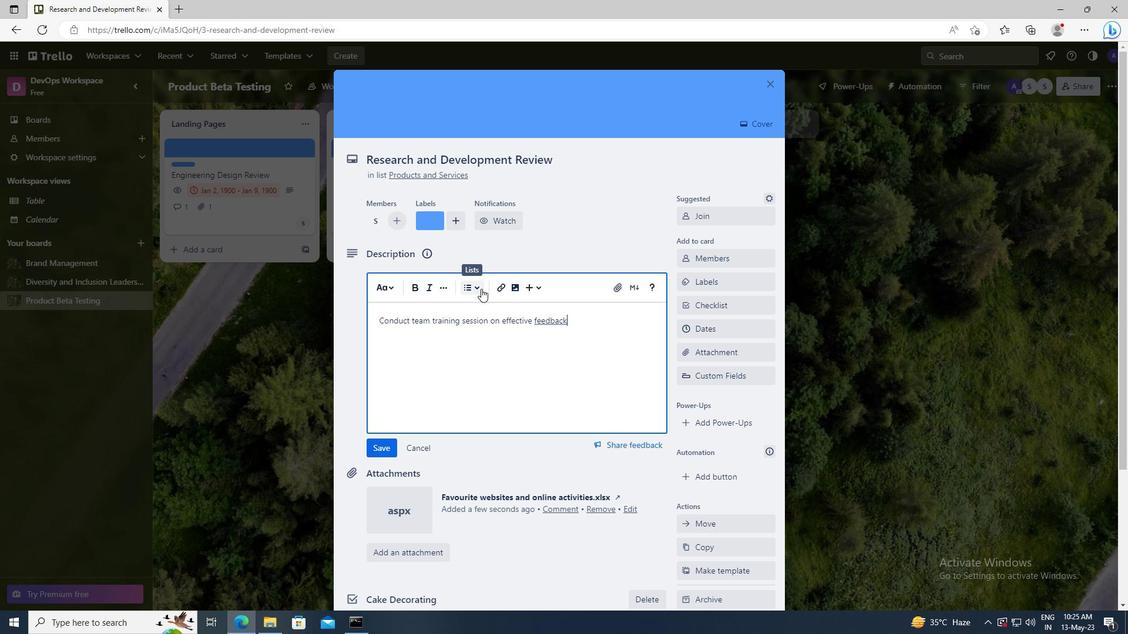 
Action: Mouse scrolled (481, 288) with delta (0, 0)
Screenshot: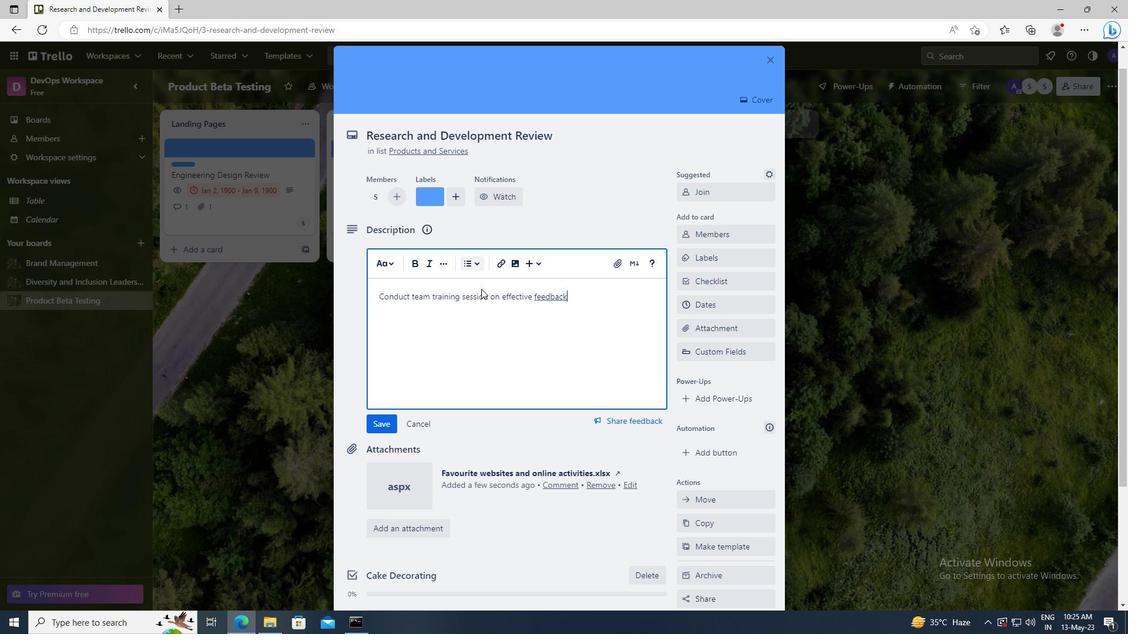 
Action: Mouse moved to (385, 280)
Screenshot: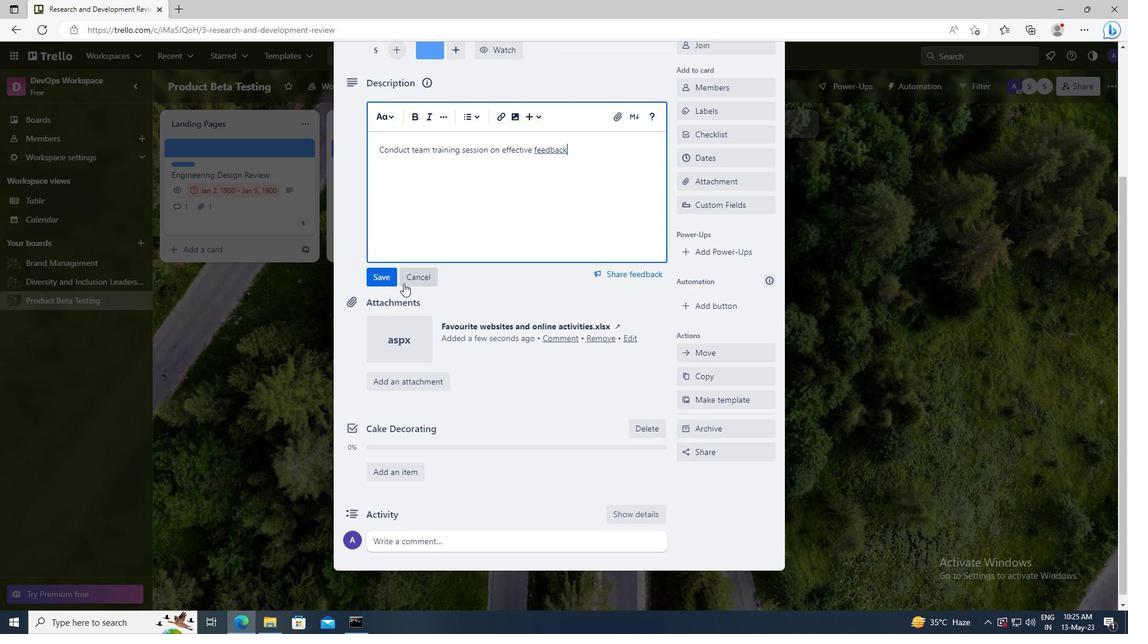 
Action: Mouse pressed left at (385, 280)
Screenshot: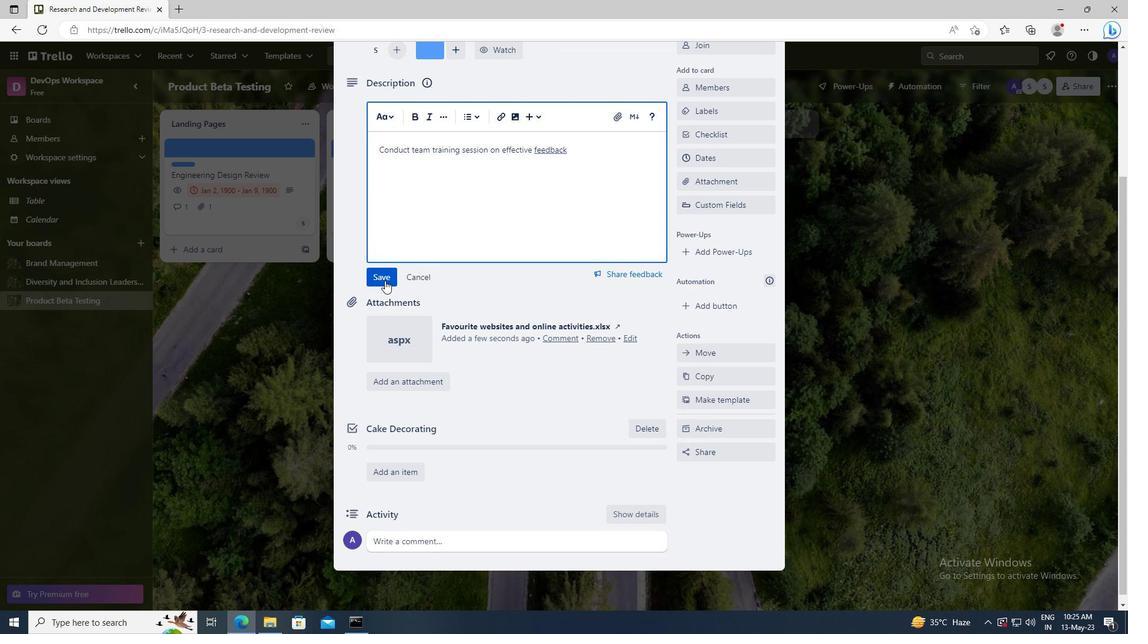 
Action: Mouse moved to (405, 462)
Screenshot: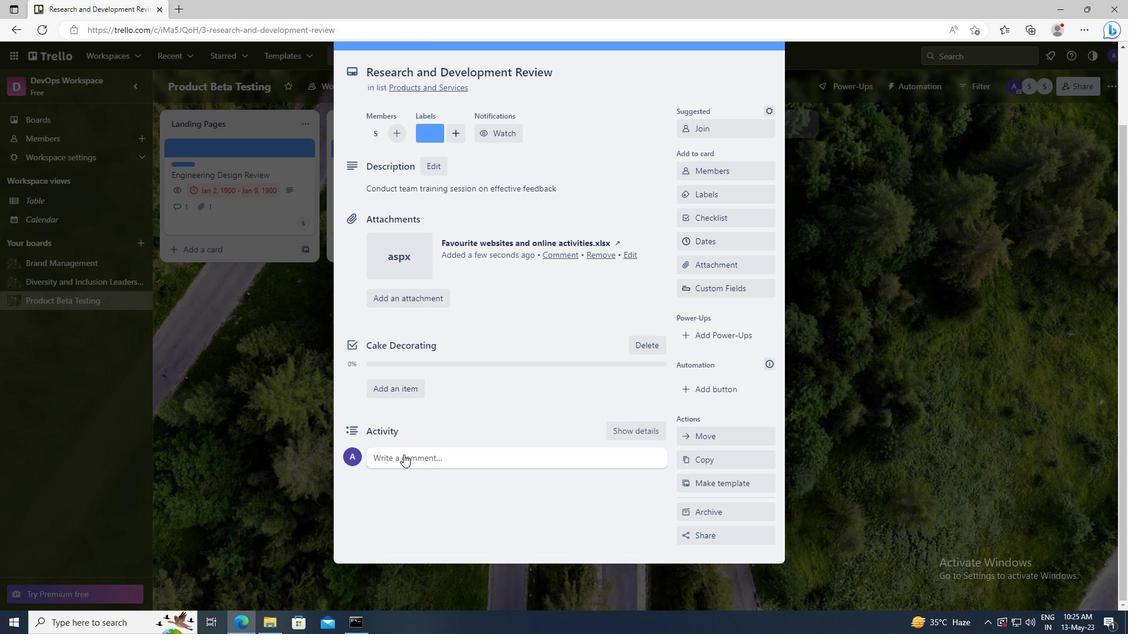
Action: Mouse pressed left at (405, 462)
Screenshot: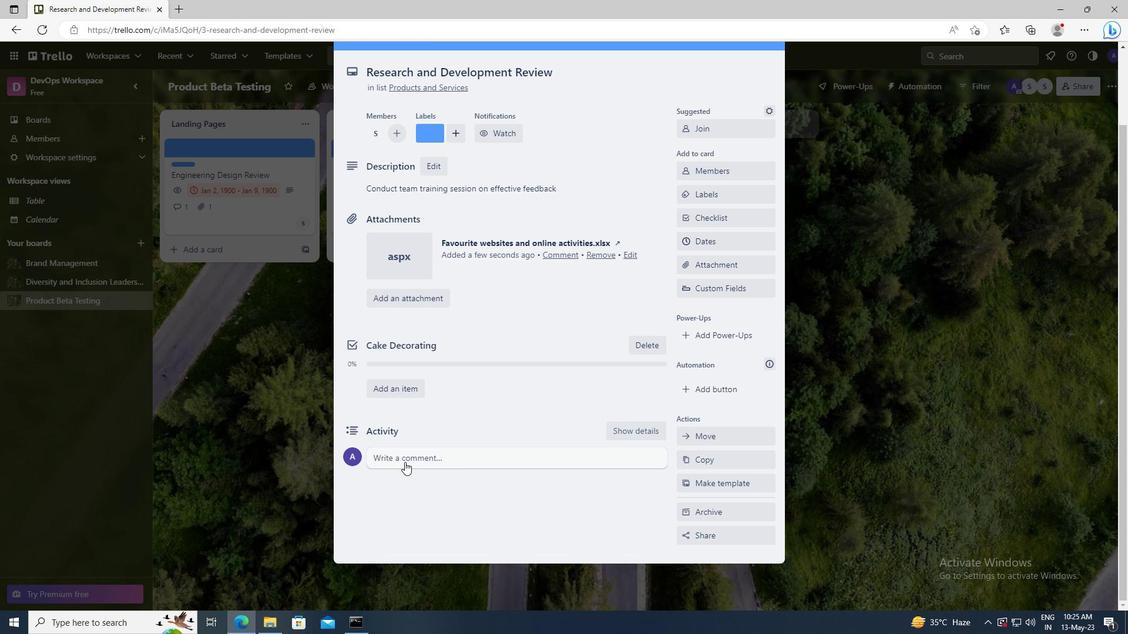 
Action: Key pressed <Key.shift><Key.shift>LET<Key.space>US<Key.space>APPROACH<Key.space>THIS<Key.space>TASK<Key.space>WITH<Key.space>A<Key.space>SENSE<Key.space>OF<Key.space>COLLABORATION<Key.space>AND<Key.space>TEAMWORK,<Key.space>LEVERAGING<Key.space>THE<Key.space>STRENGTHS<Key.space>OF<Key.space>EACH<Key.space>TEAM<Key.space>MEMBER.
Screenshot: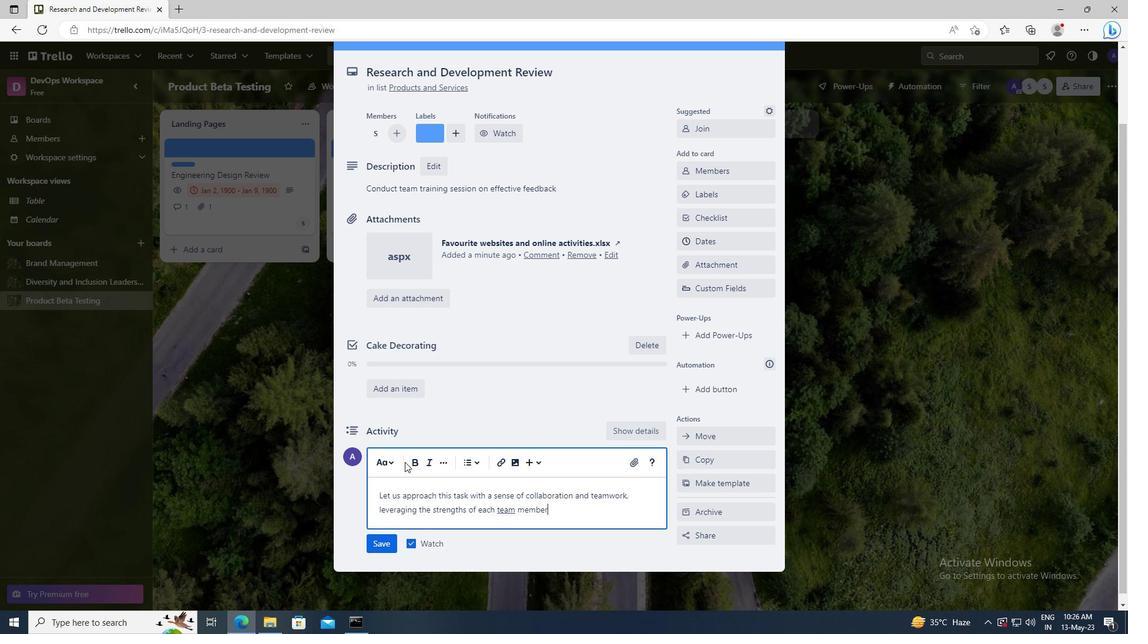
Action: Mouse moved to (387, 543)
Screenshot: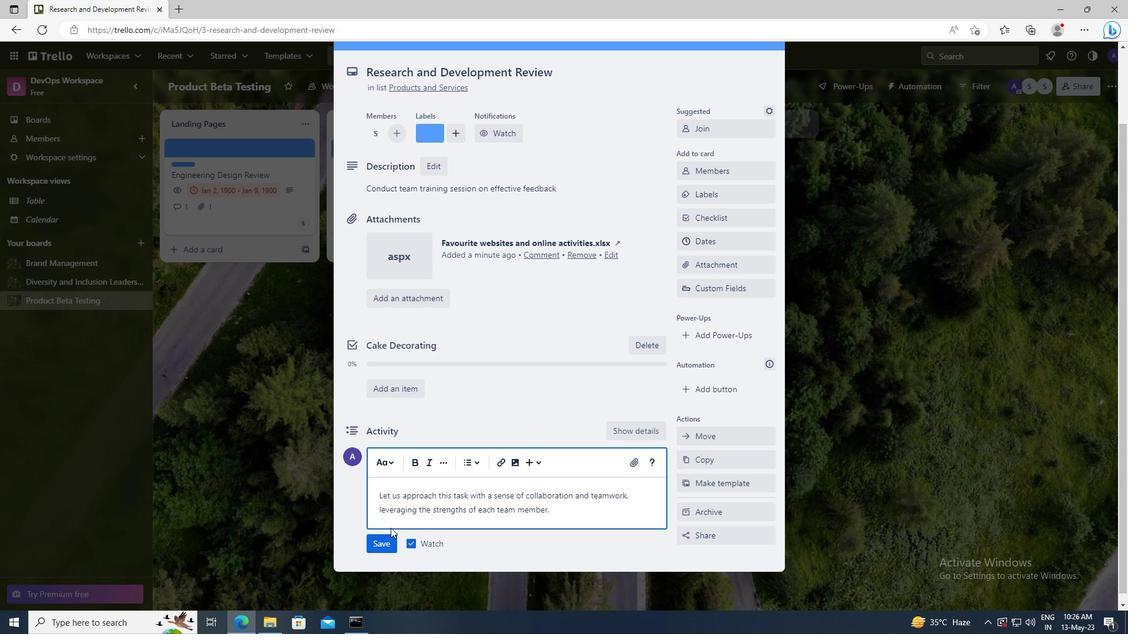 
Action: Mouse pressed left at (387, 543)
Screenshot: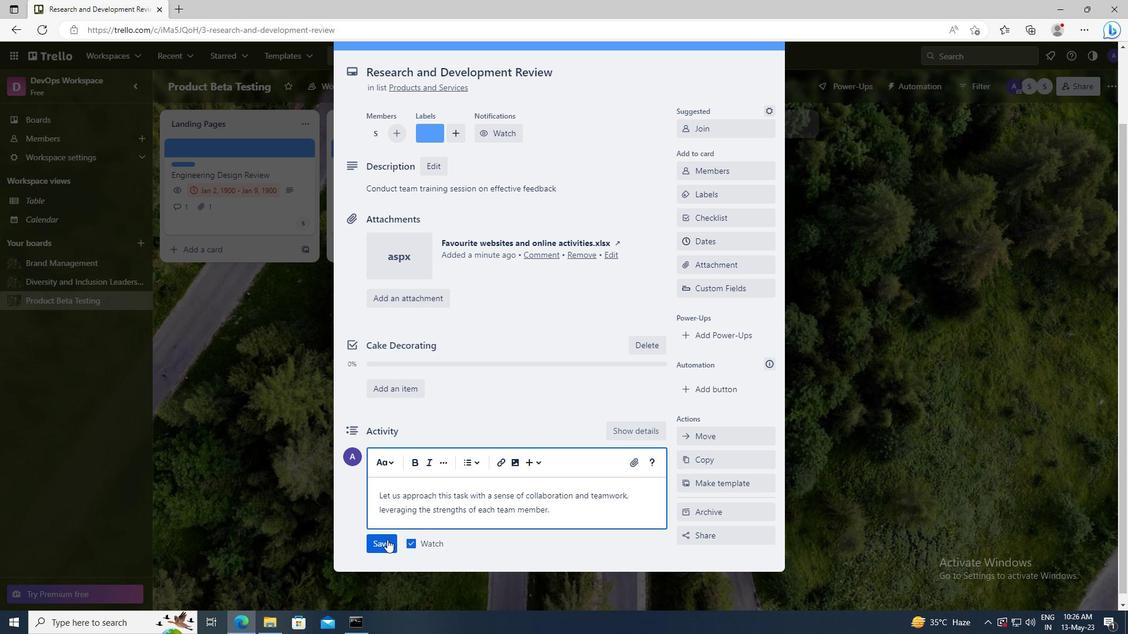 
Action: Mouse moved to (723, 244)
Screenshot: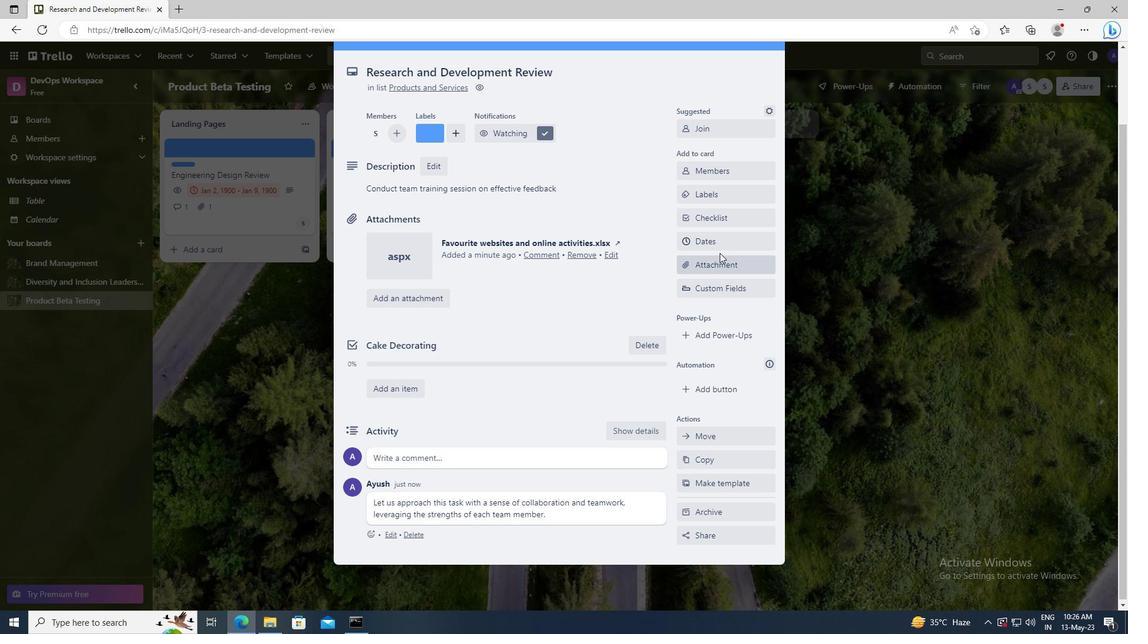 
Action: Mouse pressed left at (723, 244)
Screenshot: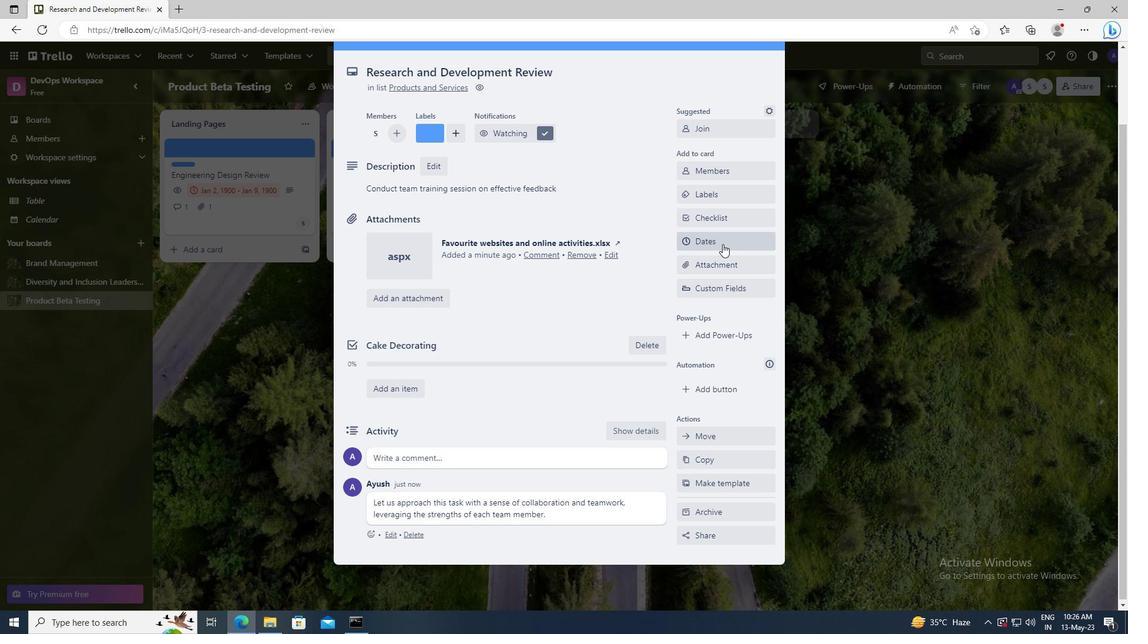 
Action: Mouse moved to (693, 300)
Screenshot: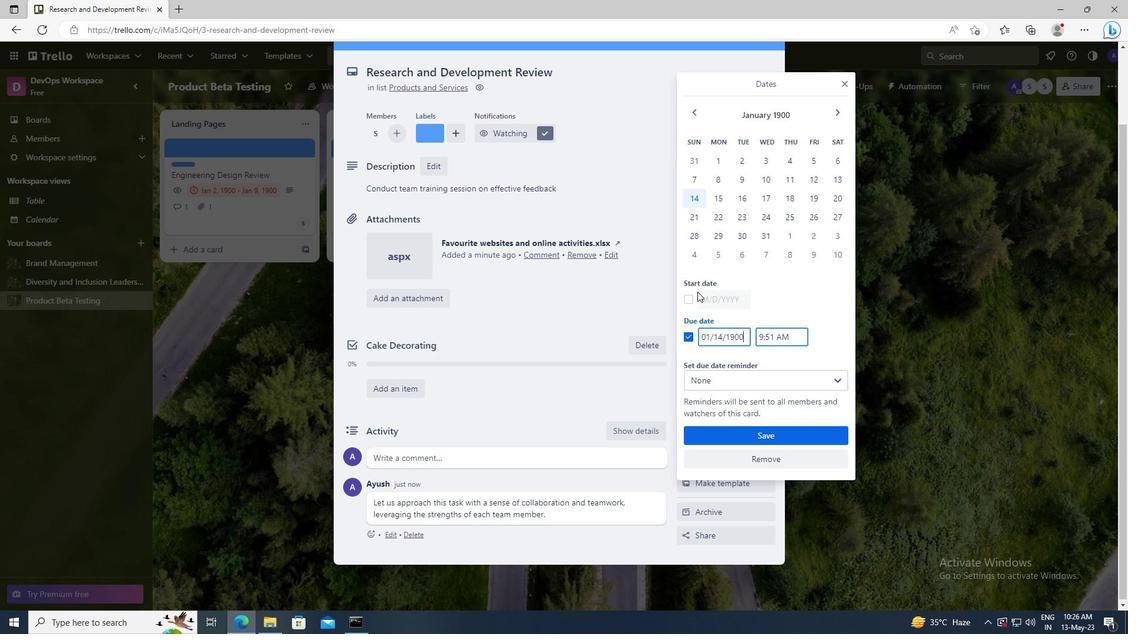 
Action: Mouse pressed left at (693, 300)
Screenshot: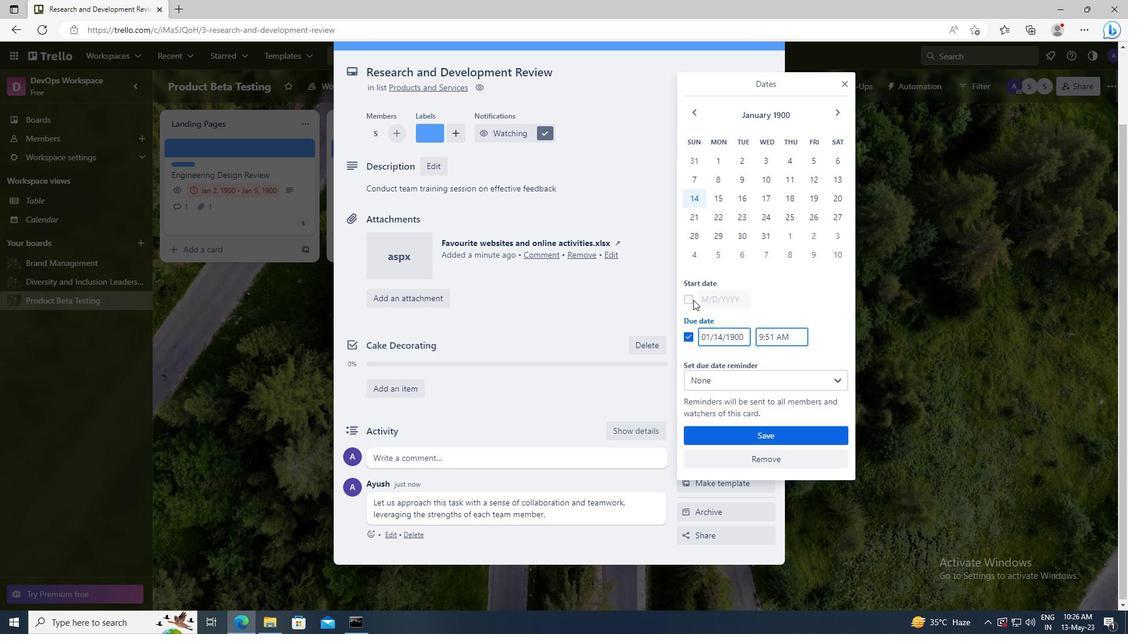 
Action: Mouse moved to (748, 299)
Screenshot: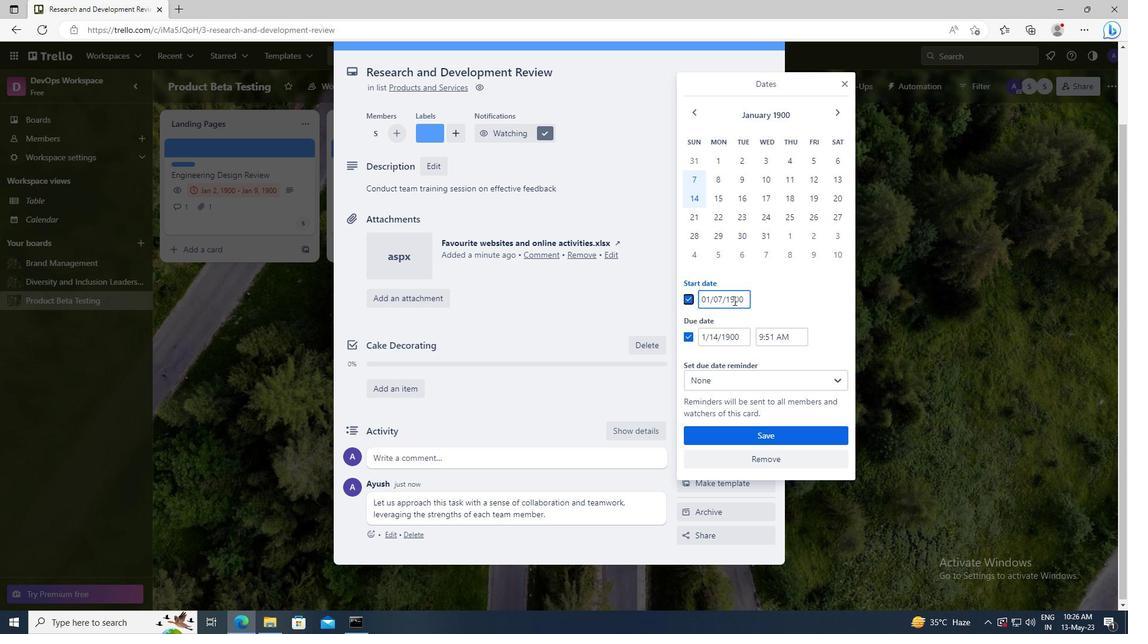 
Action: Mouse pressed left at (748, 299)
Screenshot: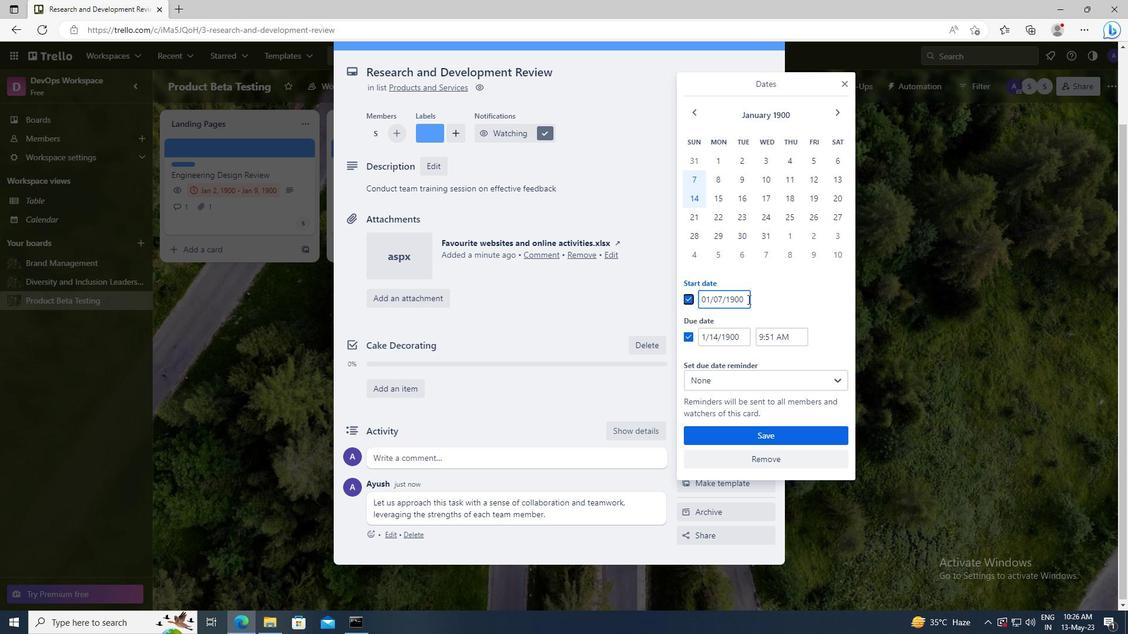 
Action: Key pressed <Key.left><Key.left><Key.left><Key.left><Key.left><Key.backspace>8
Screenshot: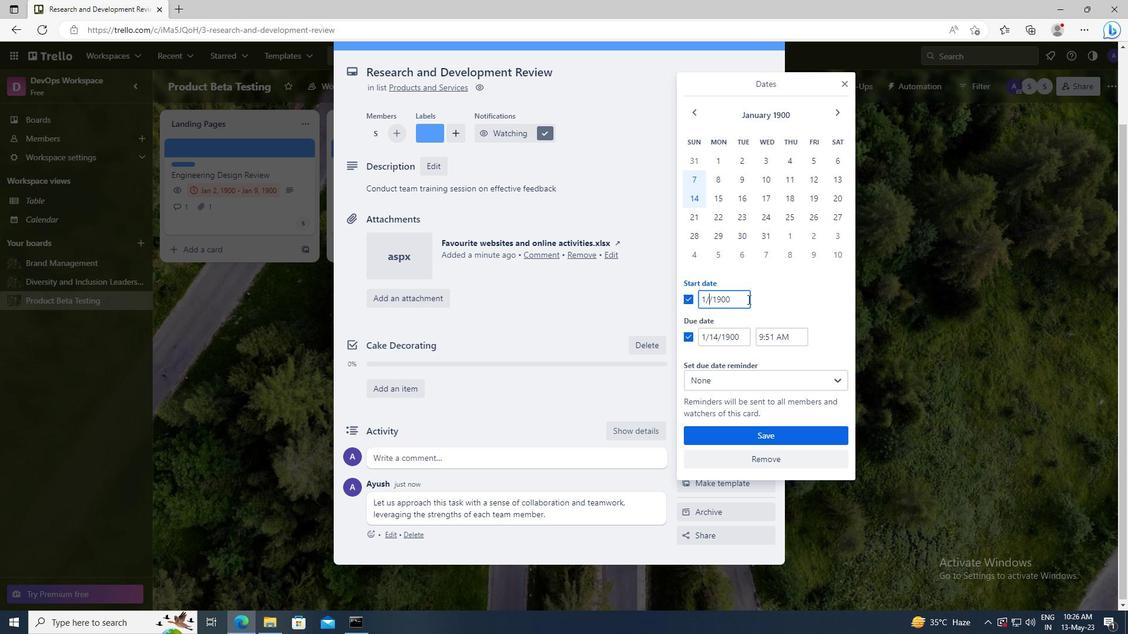 
Action: Mouse moved to (745, 341)
Screenshot: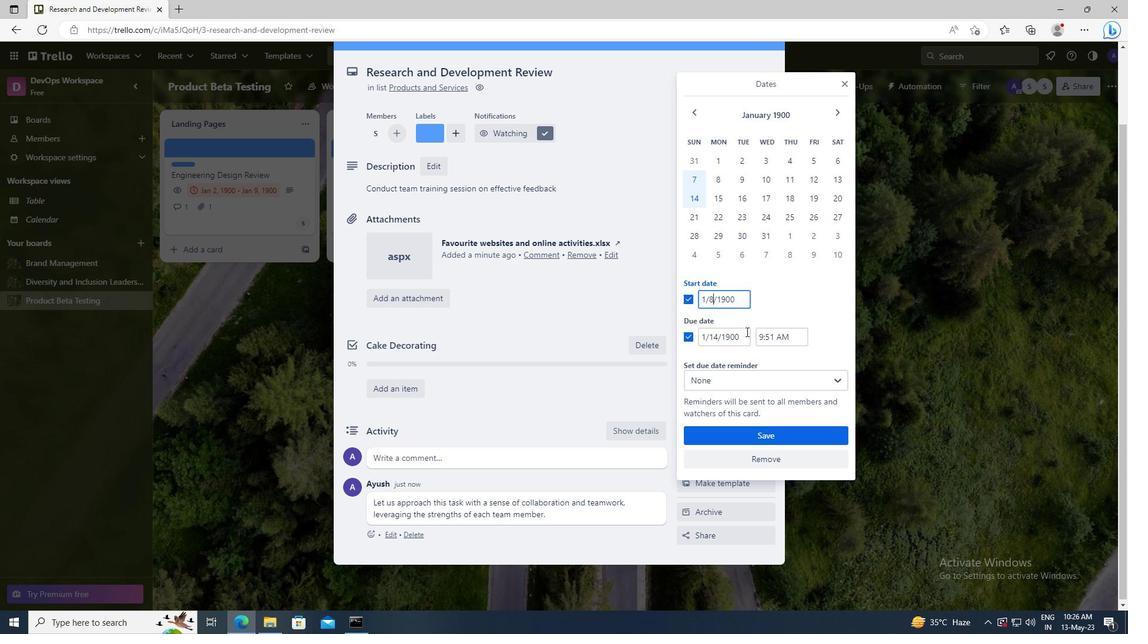 
Action: Mouse pressed left at (745, 341)
Screenshot: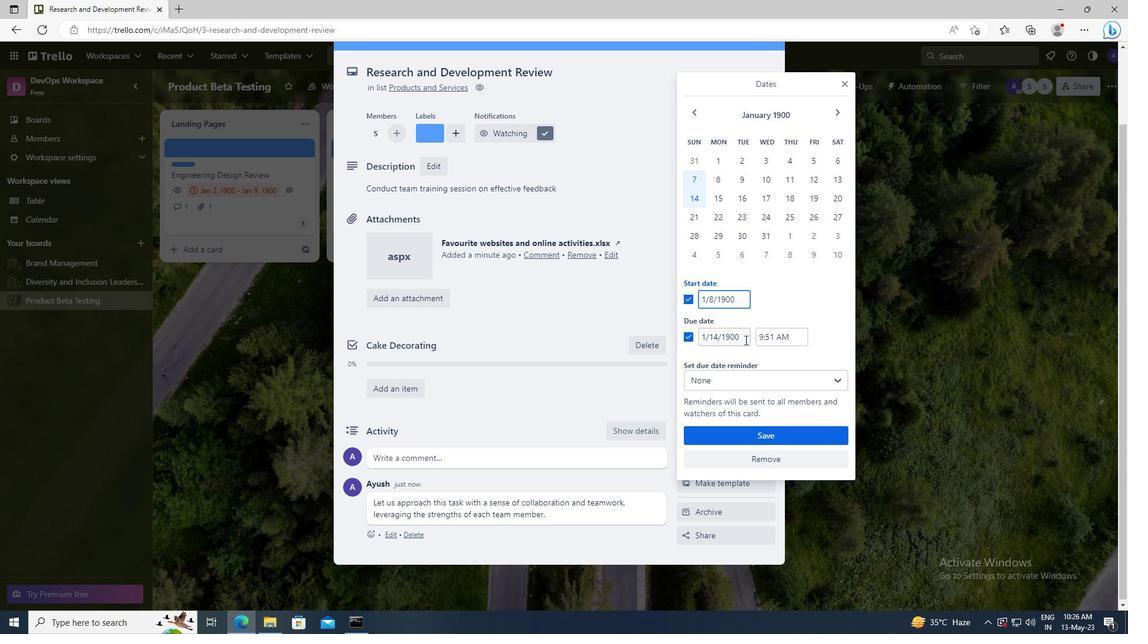 
Action: Key pressed <Key.left><Key.left><Key.left><Key.left><Key.left><Key.backspace><Key.backspace>15
Screenshot: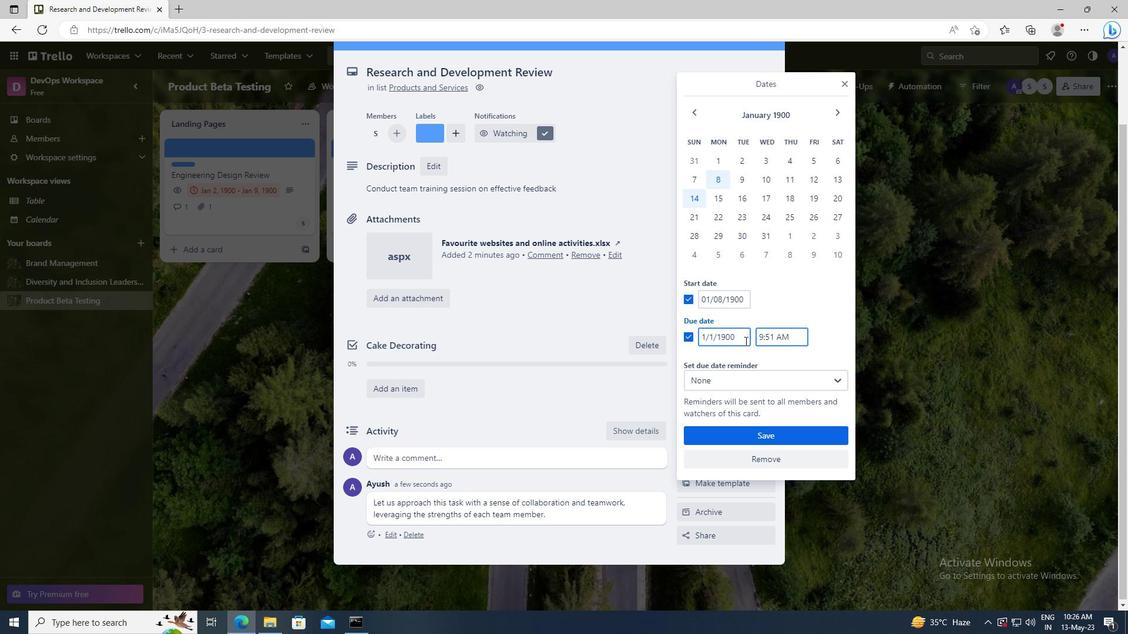 
Action: Mouse moved to (752, 433)
Screenshot: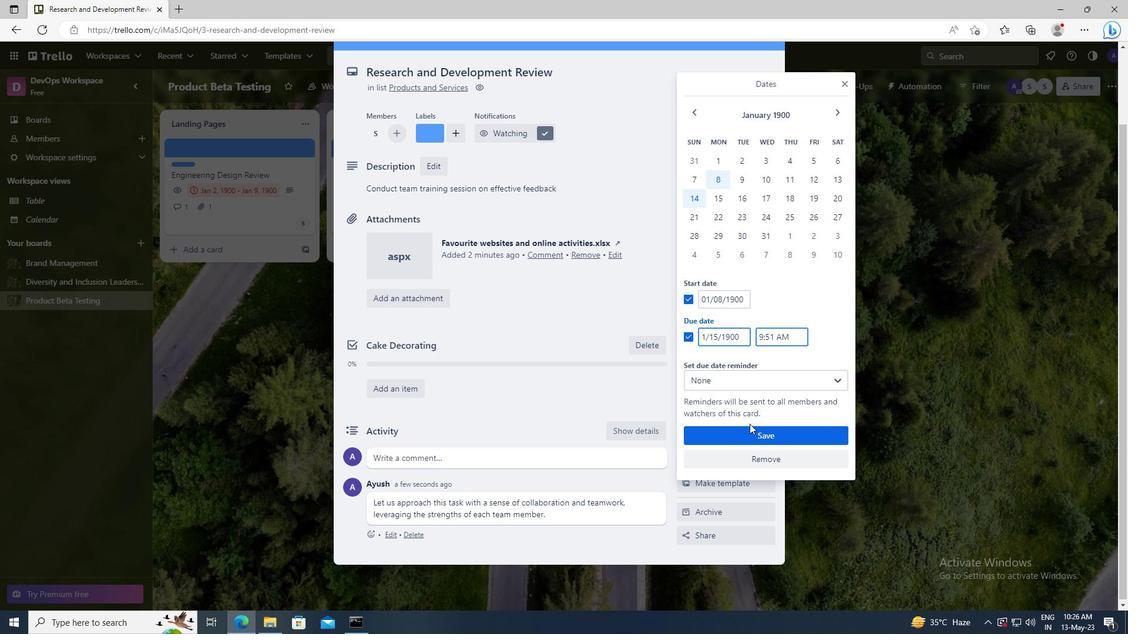 
Action: Mouse pressed left at (752, 433)
Screenshot: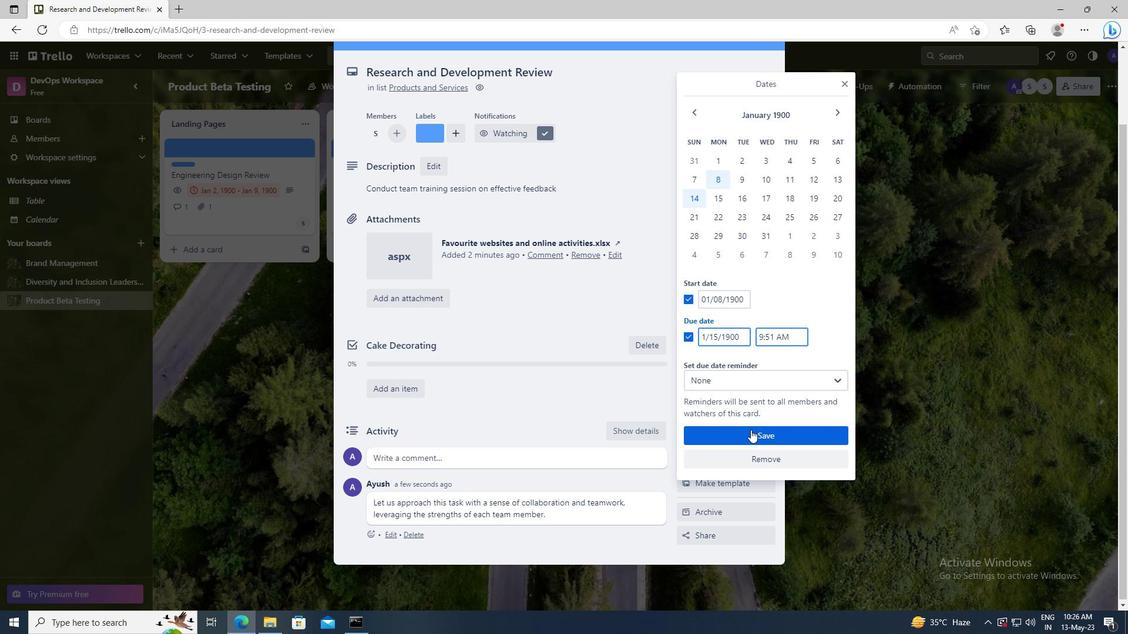 
